 Task: Look for space in Hāveri, India from 21st June, 2023 to 29th June, 2023 for 4 adults in price range Rs.7000 to Rs.12000. Place can be entire place with 2 bedrooms having 2 beds and 2 bathrooms. Property type can be house, flat, guest house. Booking option can be shelf check-in. Required host language is English.
Action: Mouse moved to (489, 123)
Screenshot: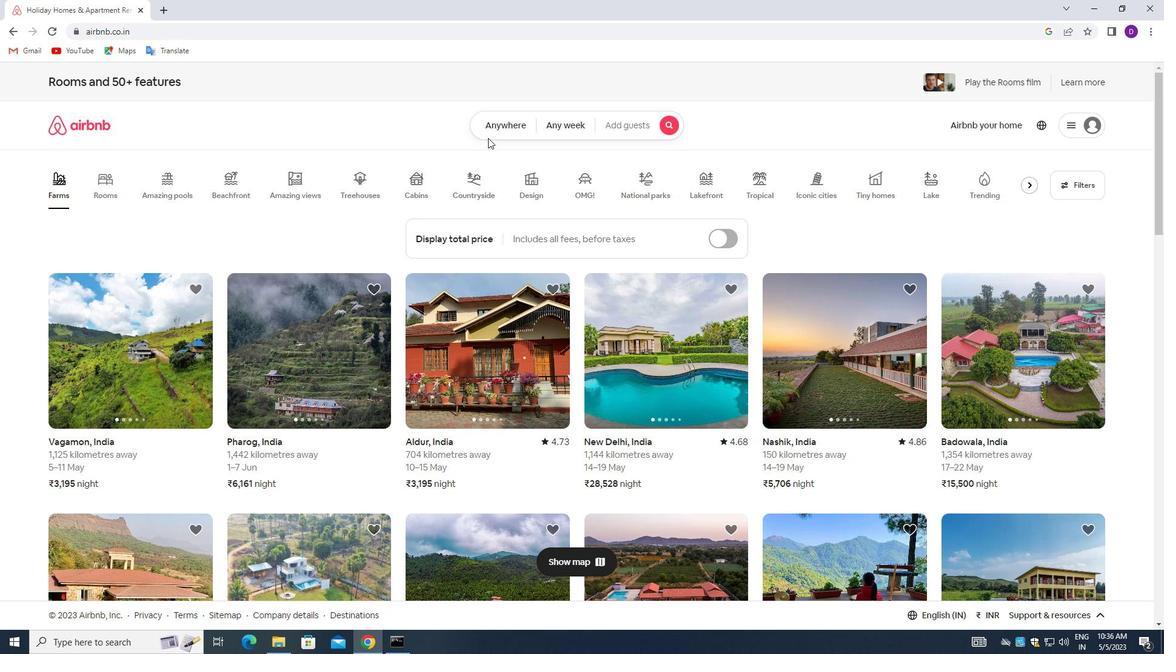 
Action: Mouse pressed left at (489, 123)
Screenshot: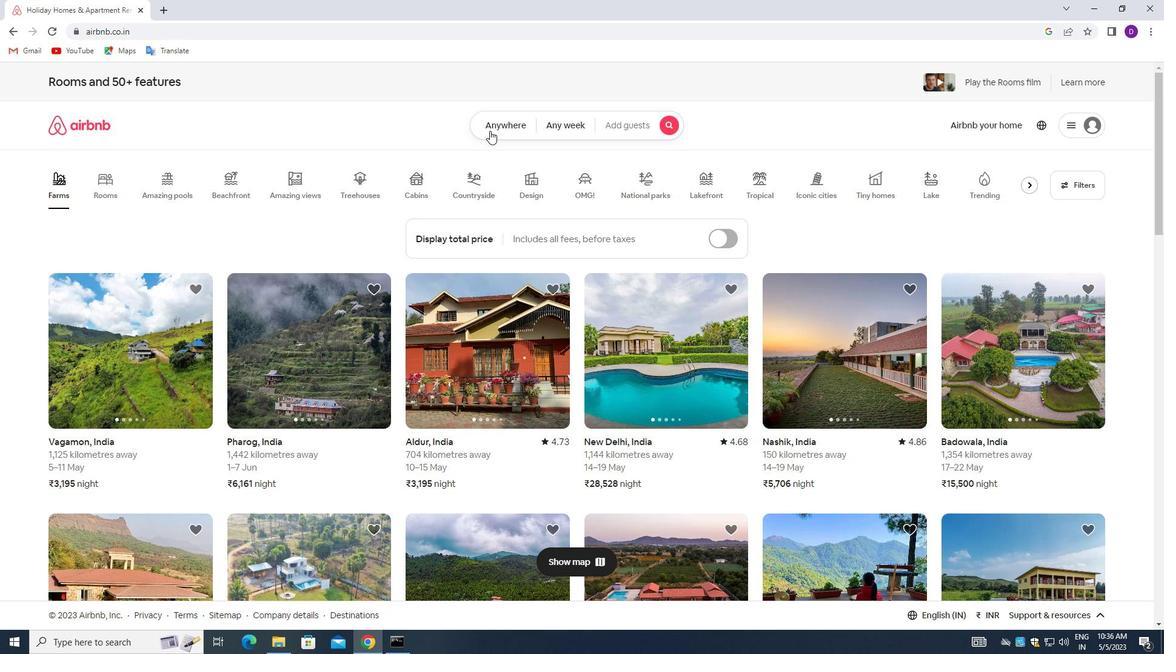 
Action: Mouse moved to (457, 168)
Screenshot: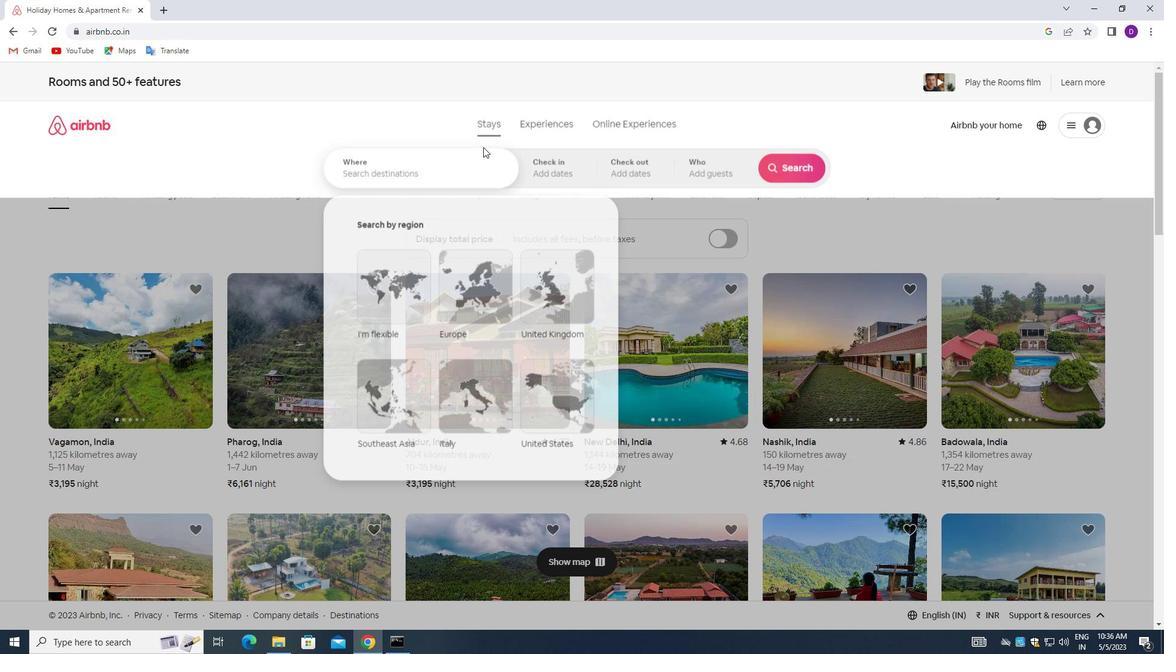 
Action: Mouse pressed left at (457, 168)
Screenshot: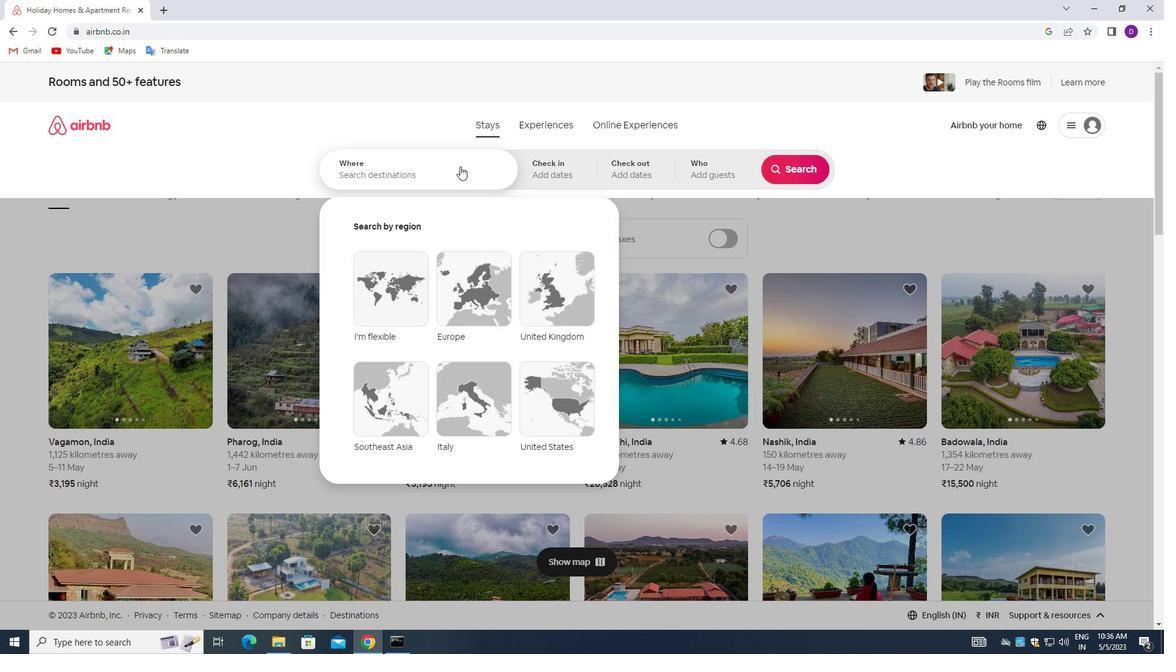 
Action: Mouse moved to (226, 152)
Screenshot: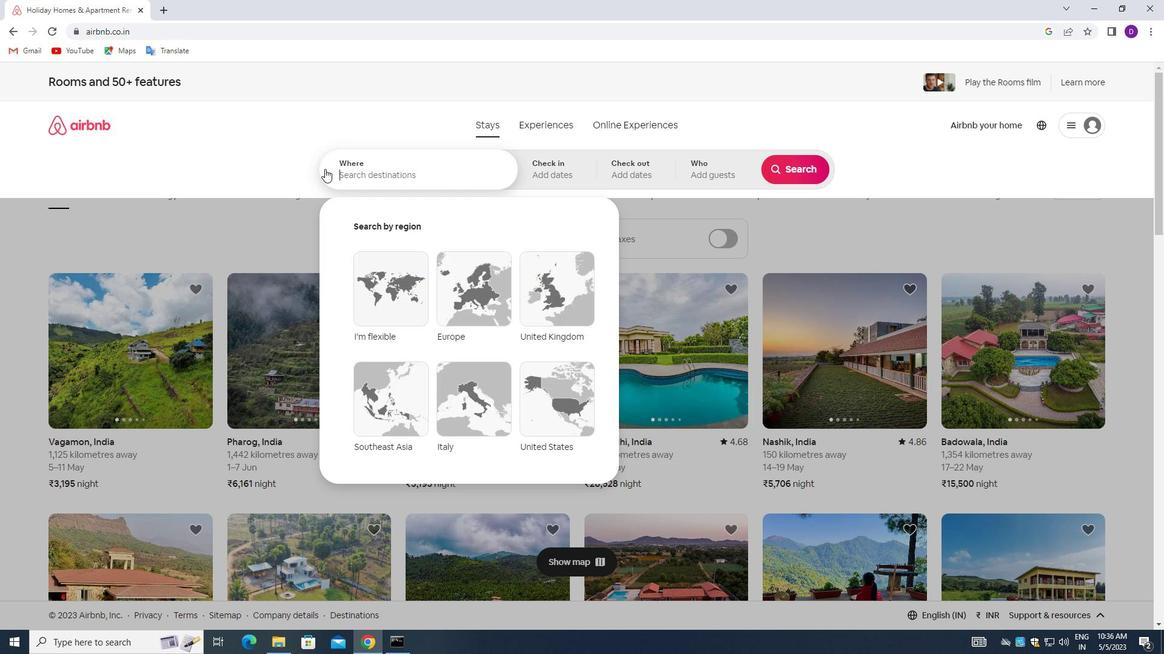 
Action: Key pressed <Key.shift>HAVERI,<Key.space><Key.shift>INDIA<Key.enter>
Screenshot: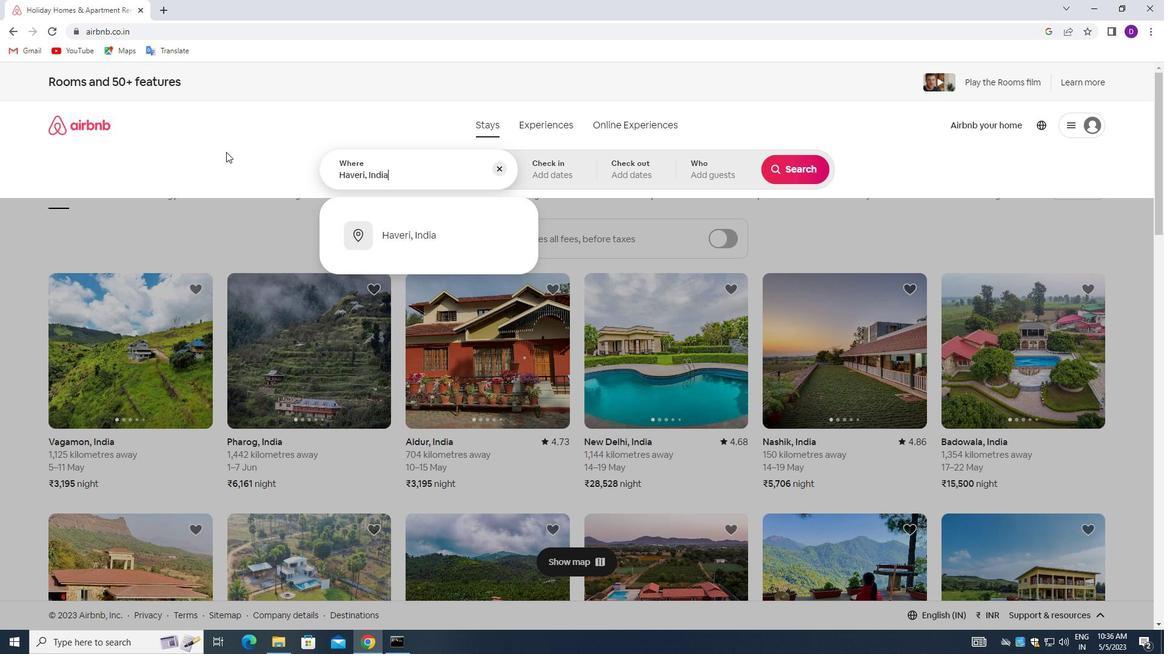 
Action: Mouse moved to (693, 406)
Screenshot: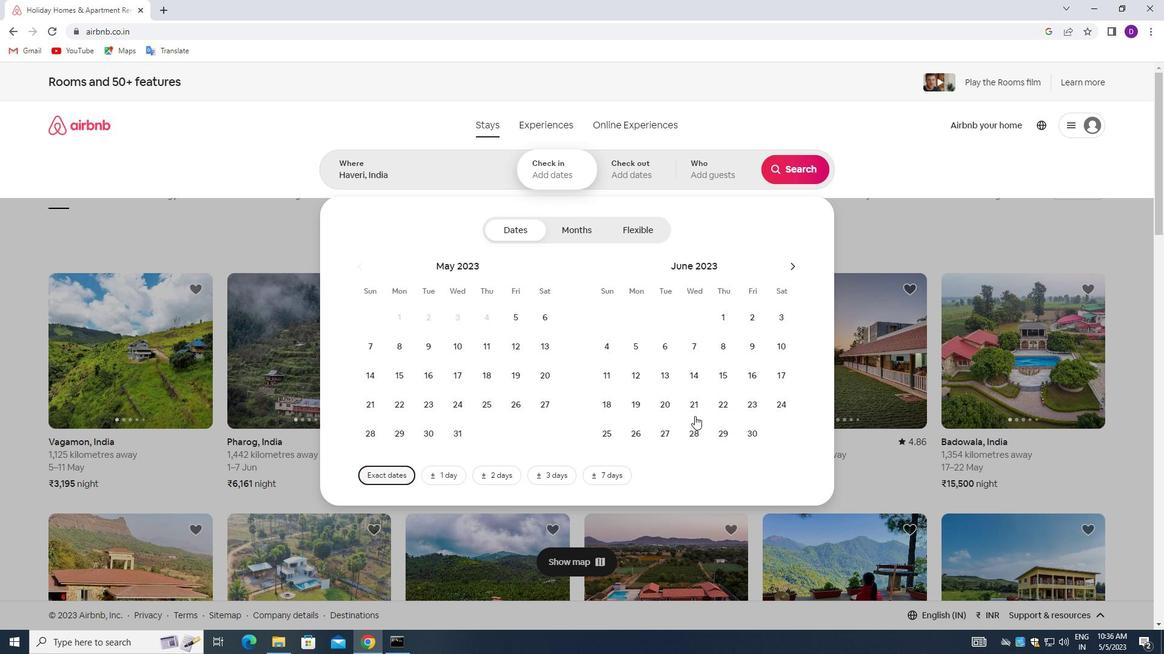 
Action: Mouse pressed left at (693, 406)
Screenshot: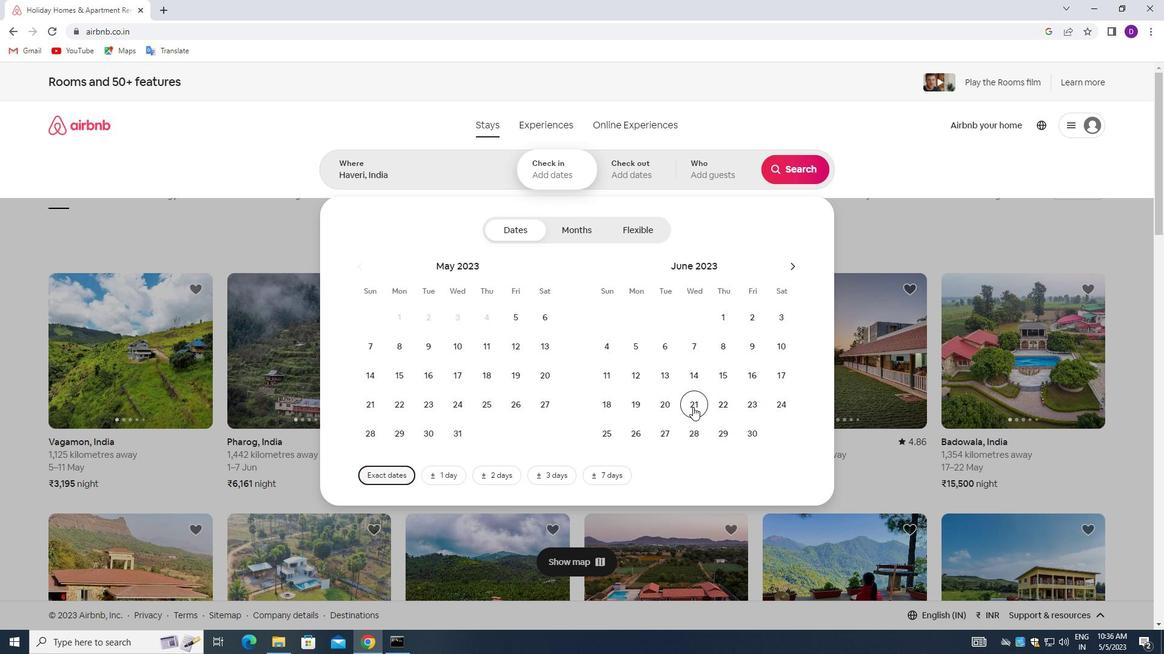 
Action: Mouse moved to (716, 429)
Screenshot: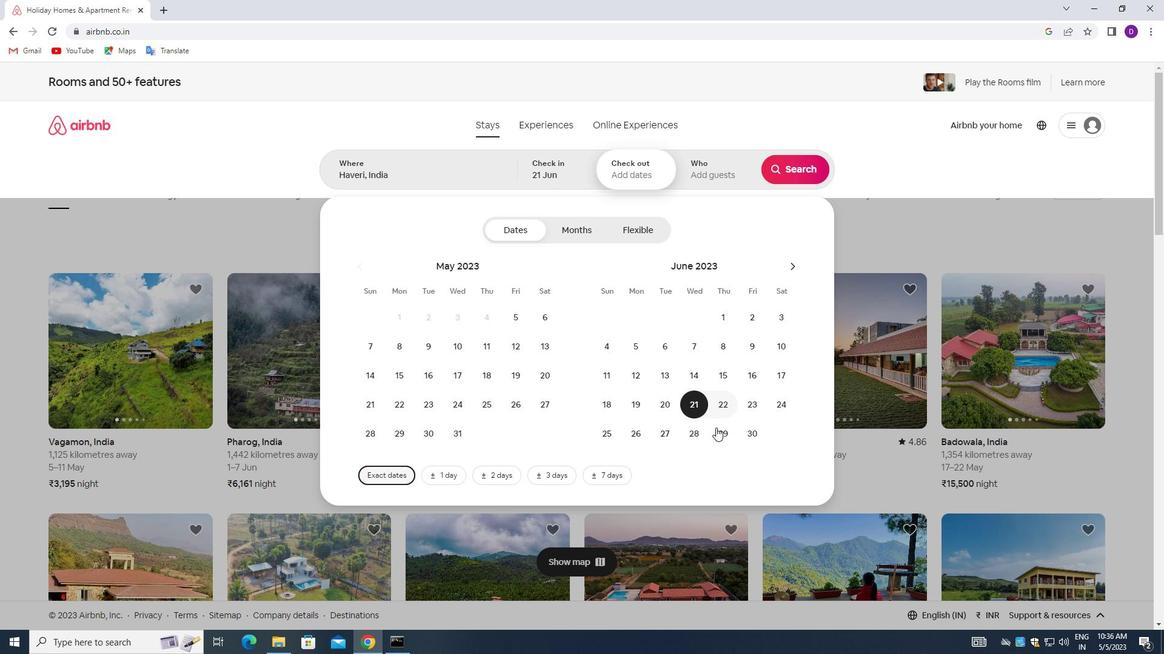 
Action: Mouse pressed left at (716, 429)
Screenshot: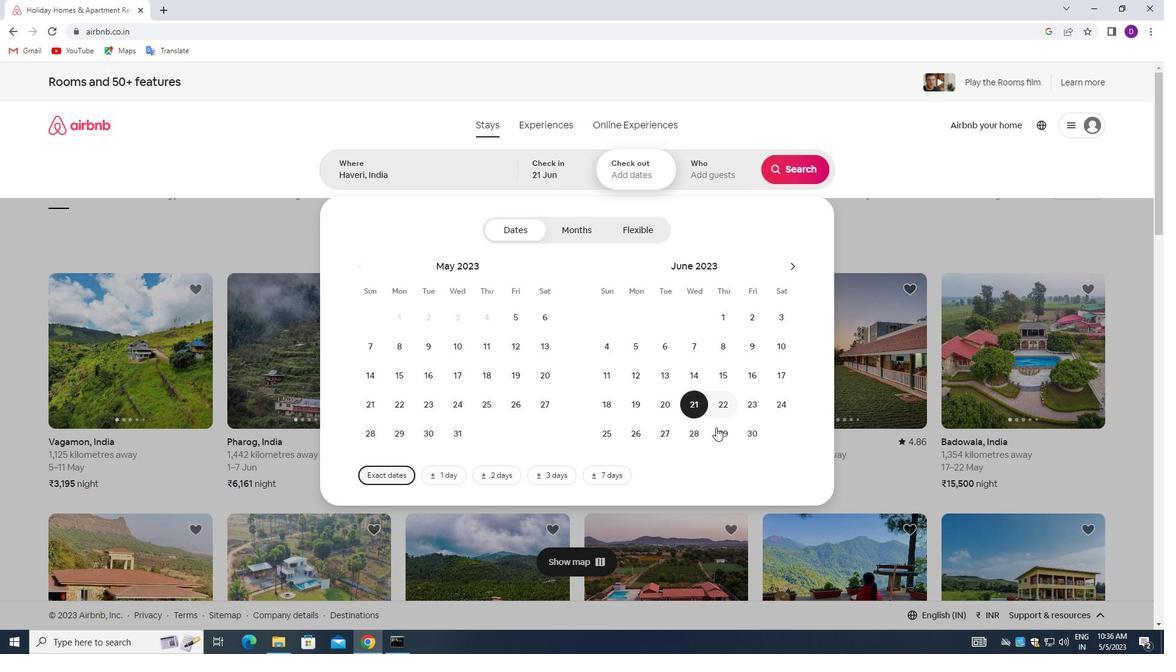 
Action: Mouse moved to (693, 170)
Screenshot: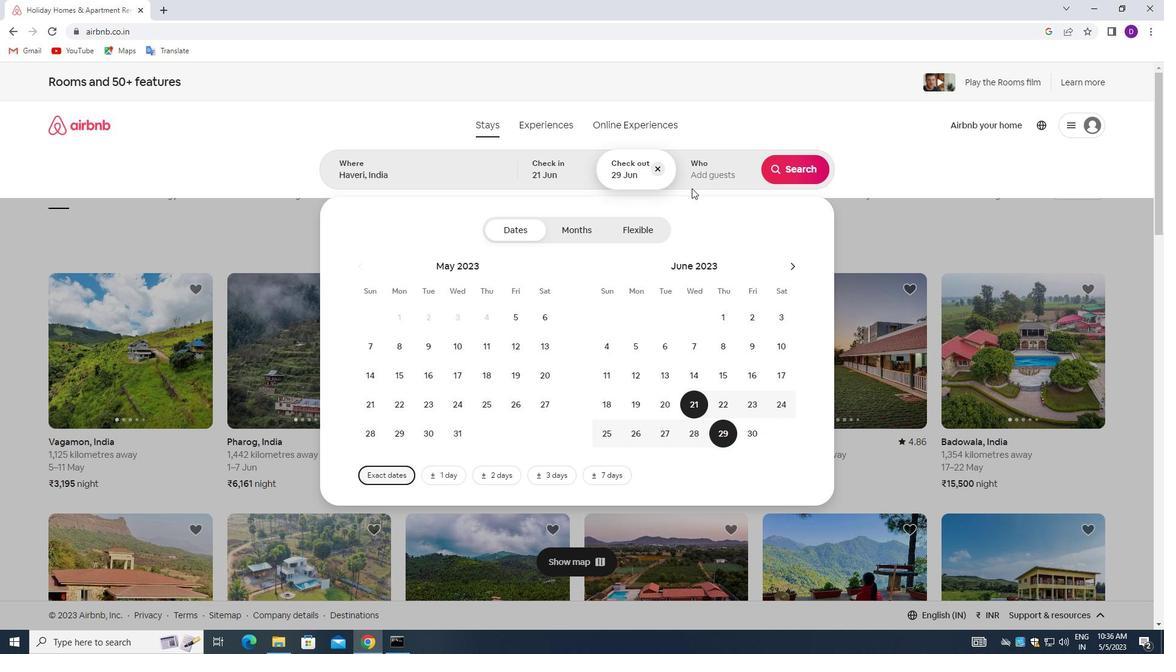 
Action: Mouse pressed left at (693, 170)
Screenshot: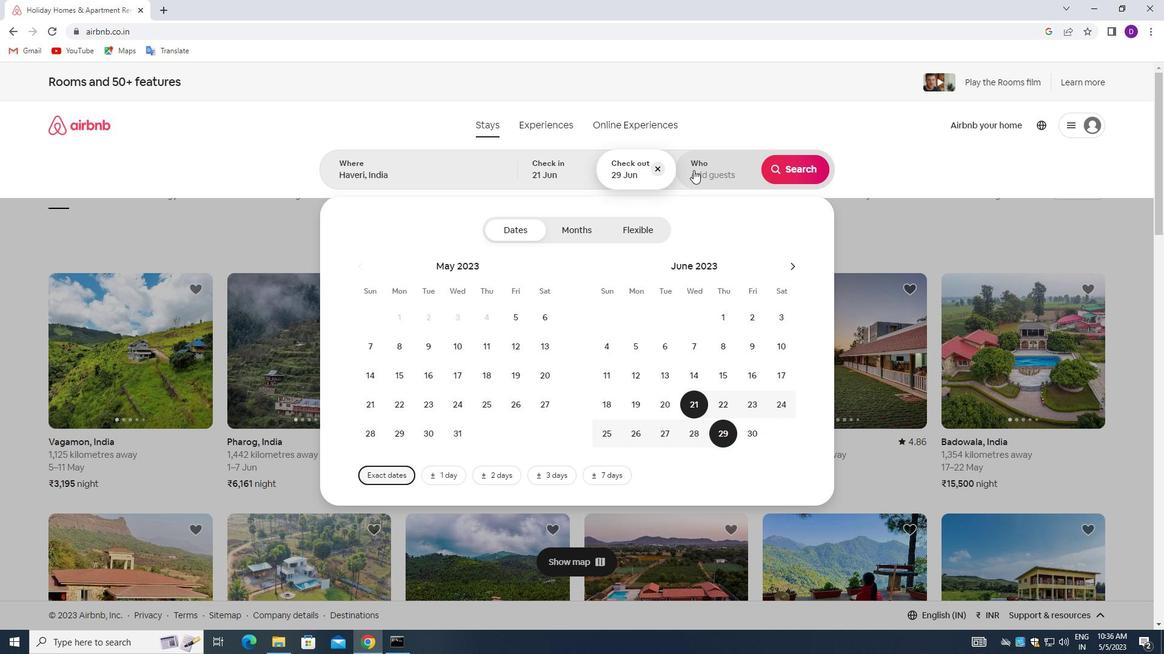 
Action: Mouse moved to (802, 231)
Screenshot: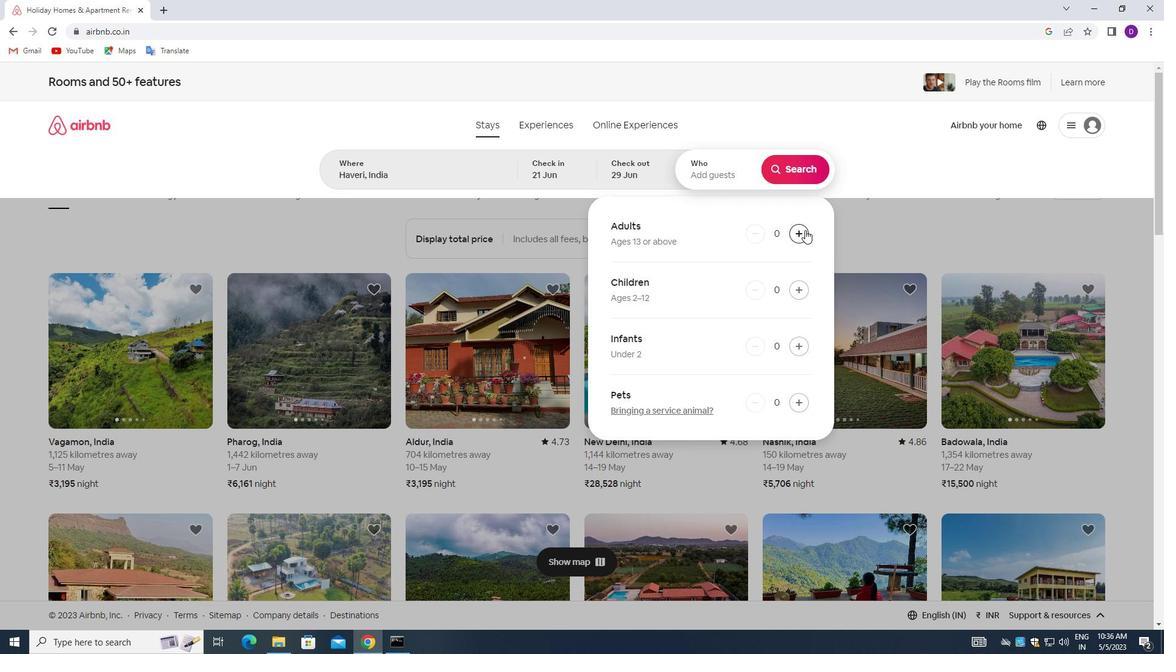 
Action: Mouse pressed left at (802, 231)
Screenshot: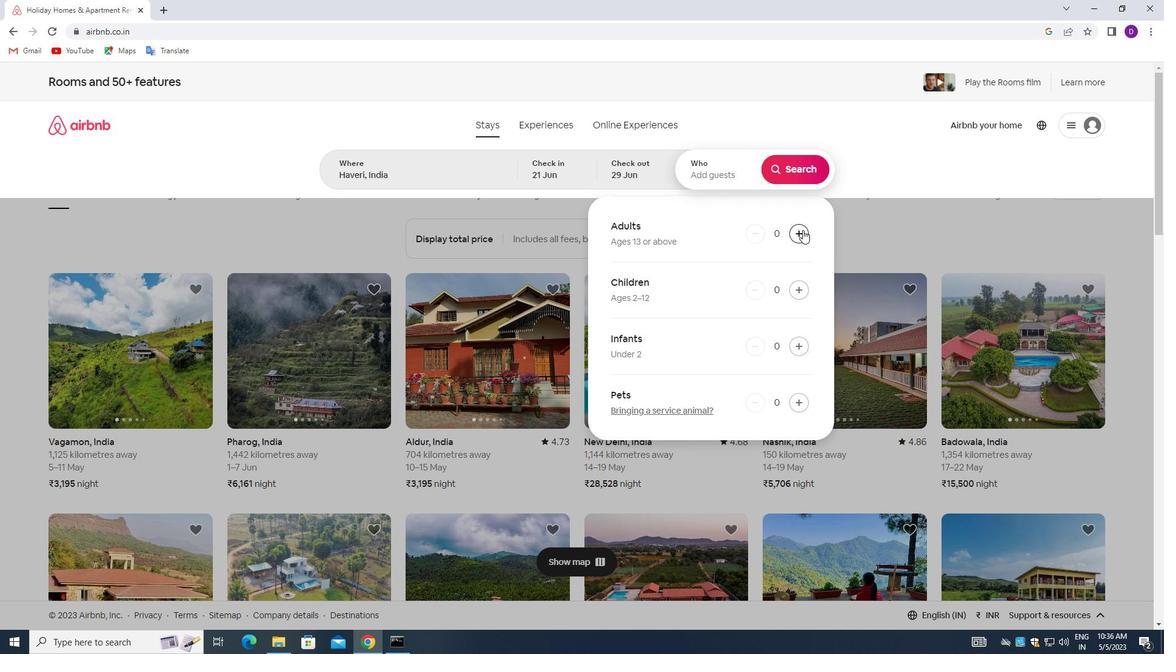 
Action: Mouse pressed left at (802, 231)
Screenshot: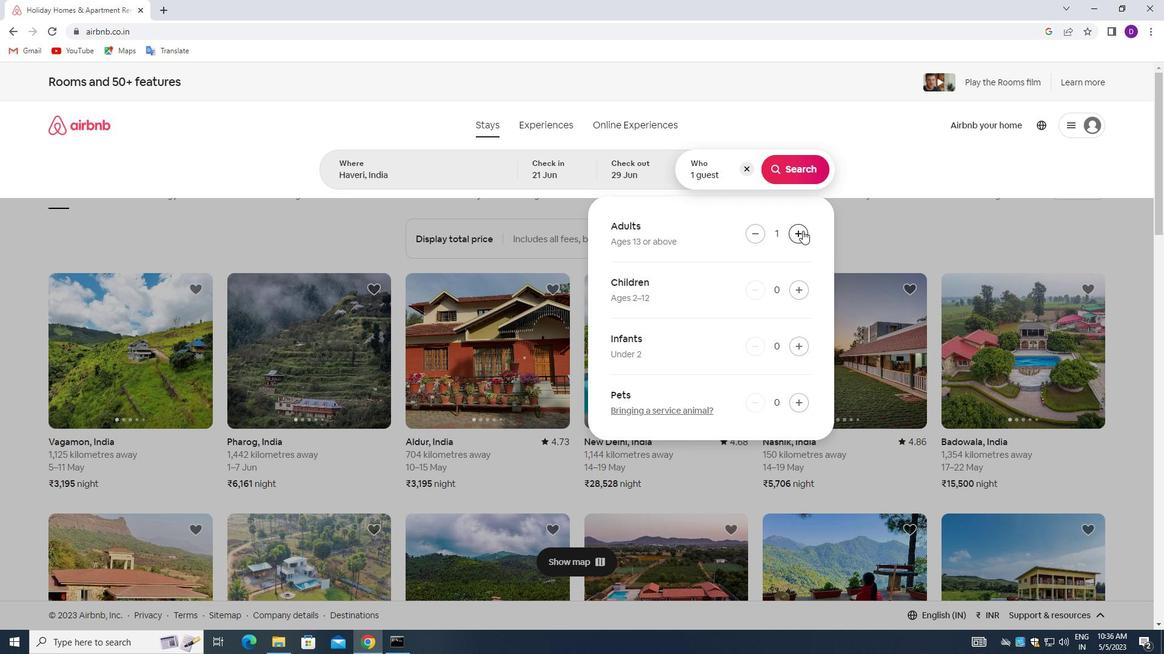 
Action: Mouse pressed left at (802, 231)
Screenshot: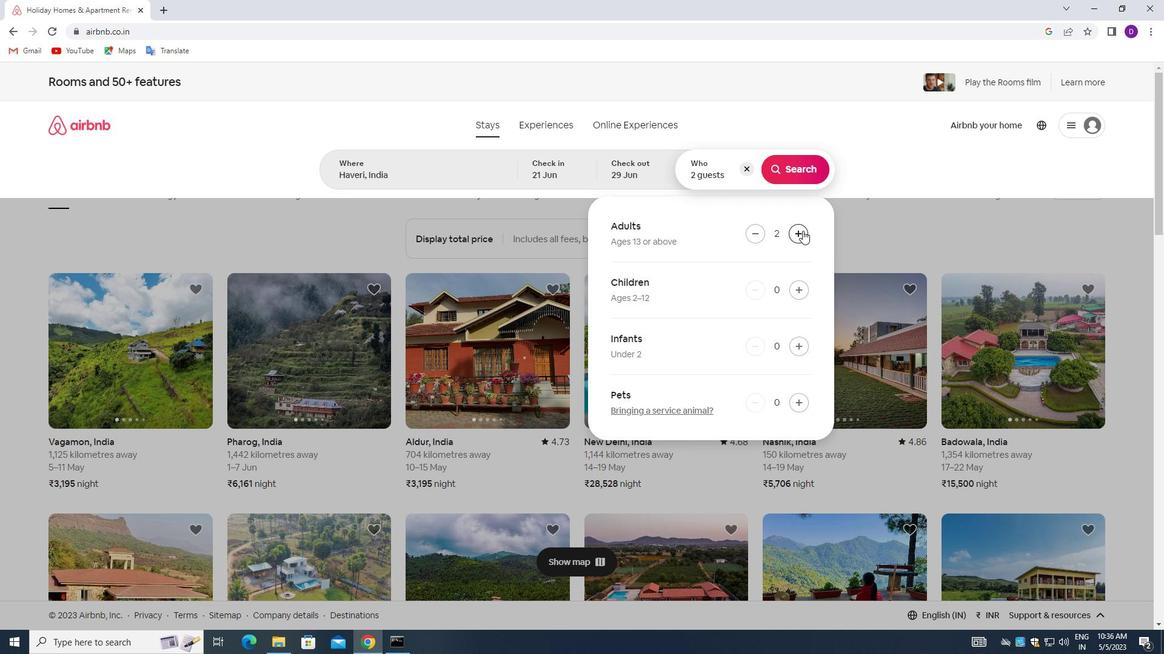 
Action: Mouse pressed left at (802, 231)
Screenshot: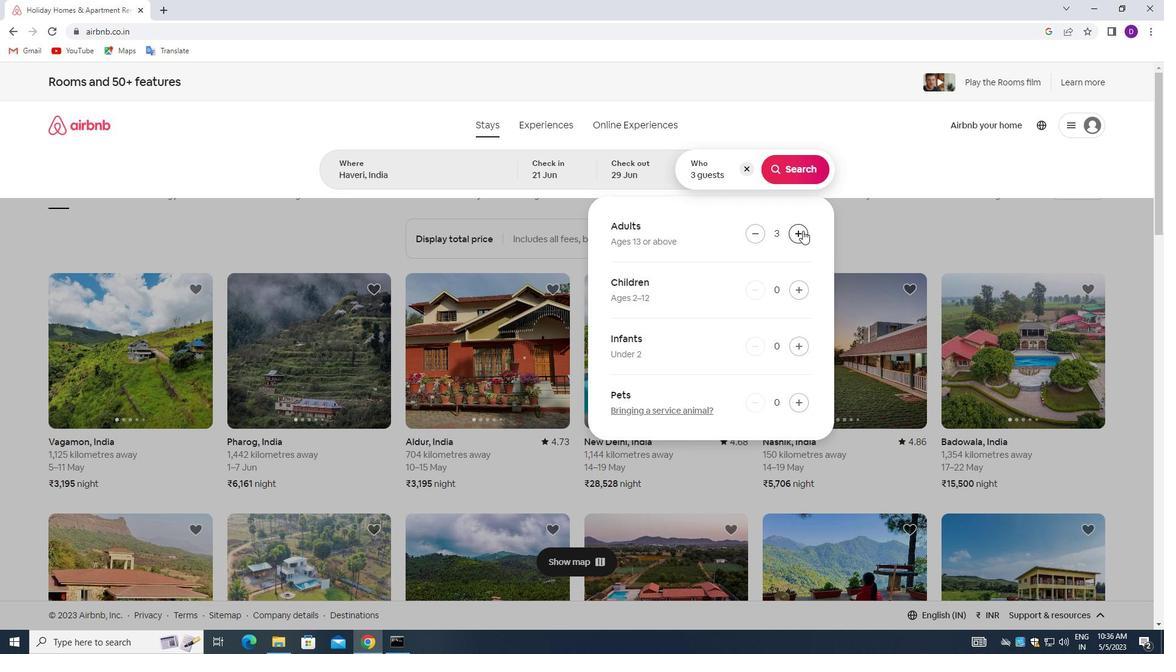 
Action: Mouse moved to (791, 170)
Screenshot: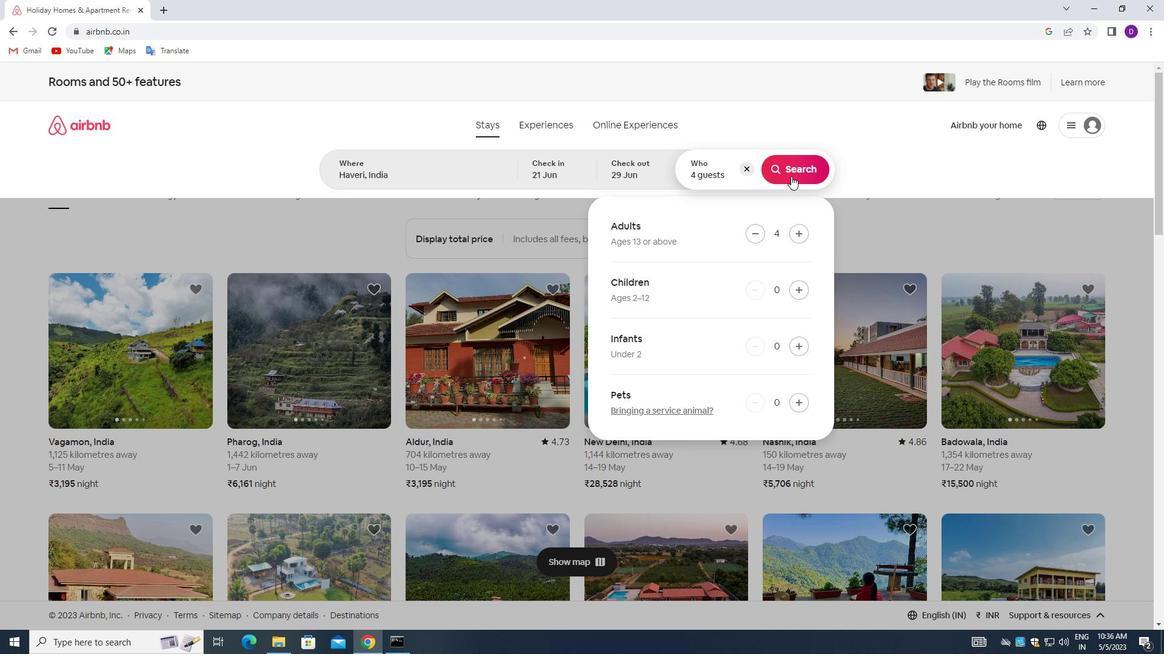 
Action: Mouse pressed left at (791, 170)
Screenshot: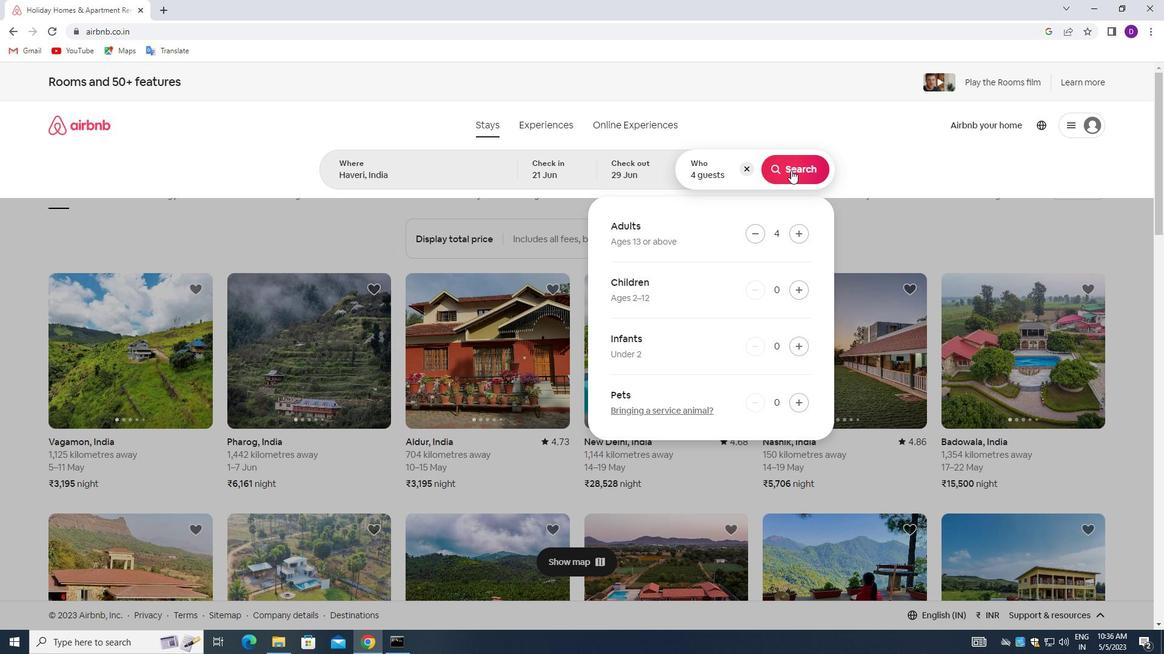
Action: Mouse moved to (1097, 132)
Screenshot: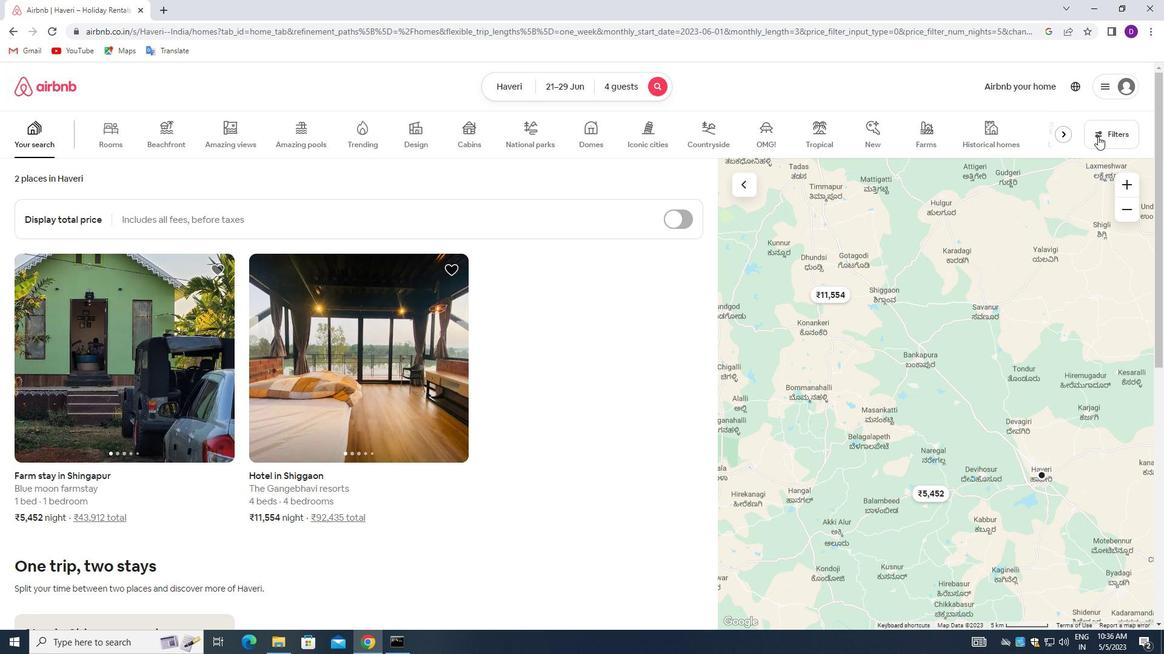 
Action: Mouse pressed left at (1097, 132)
Screenshot: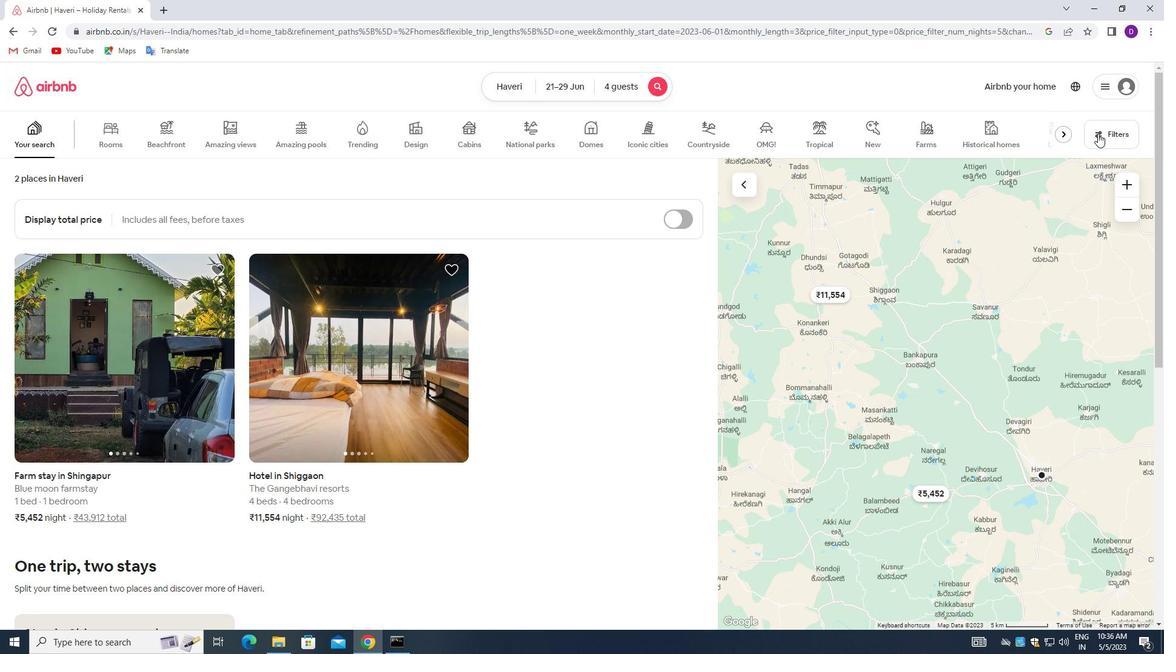 
Action: Mouse moved to (418, 434)
Screenshot: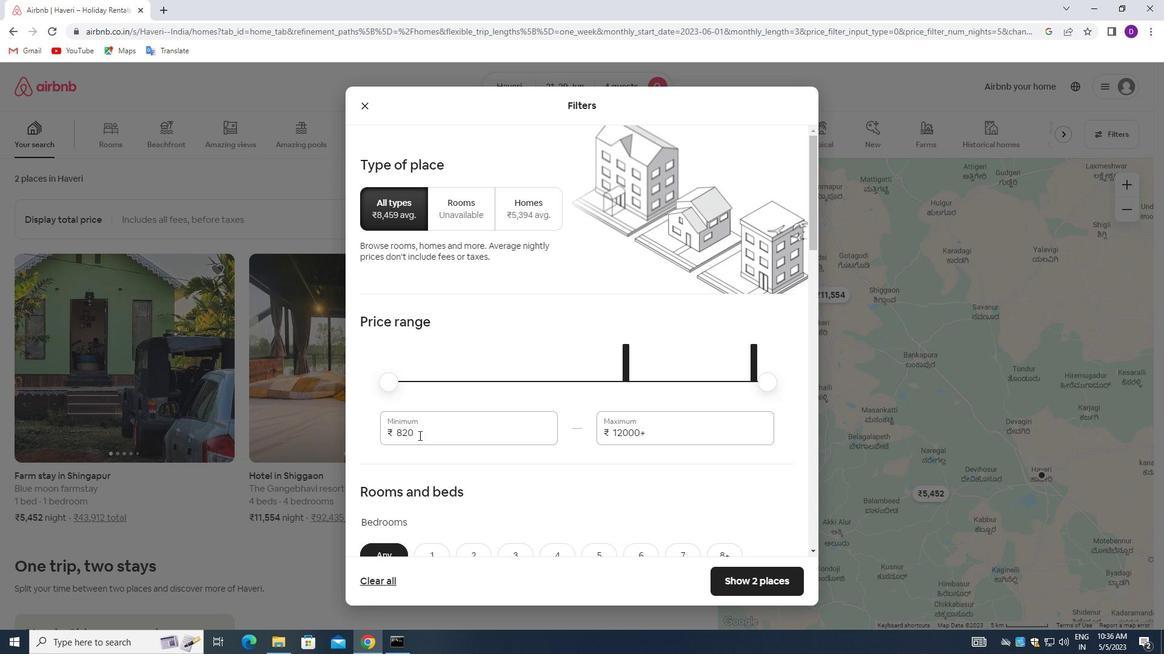 
Action: Mouse pressed left at (418, 434)
Screenshot: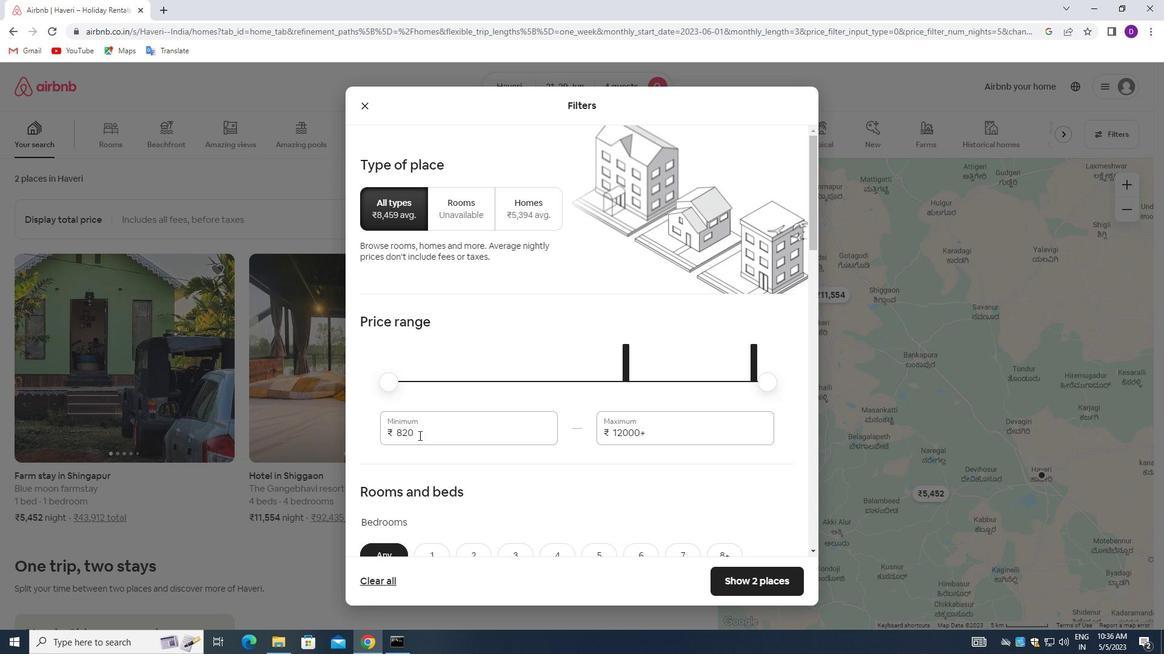 
Action: Mouse pressed left at (418, 434)
Screenshot: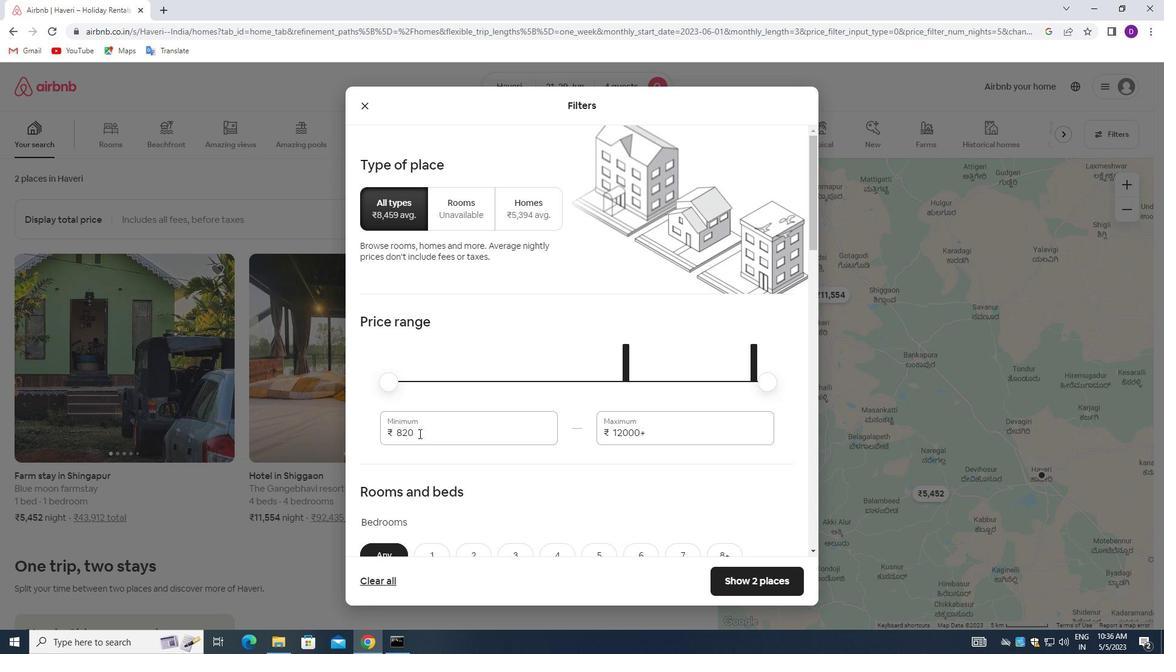 
Action: Key pressed 7000<Key.tab>12000
Screenshot: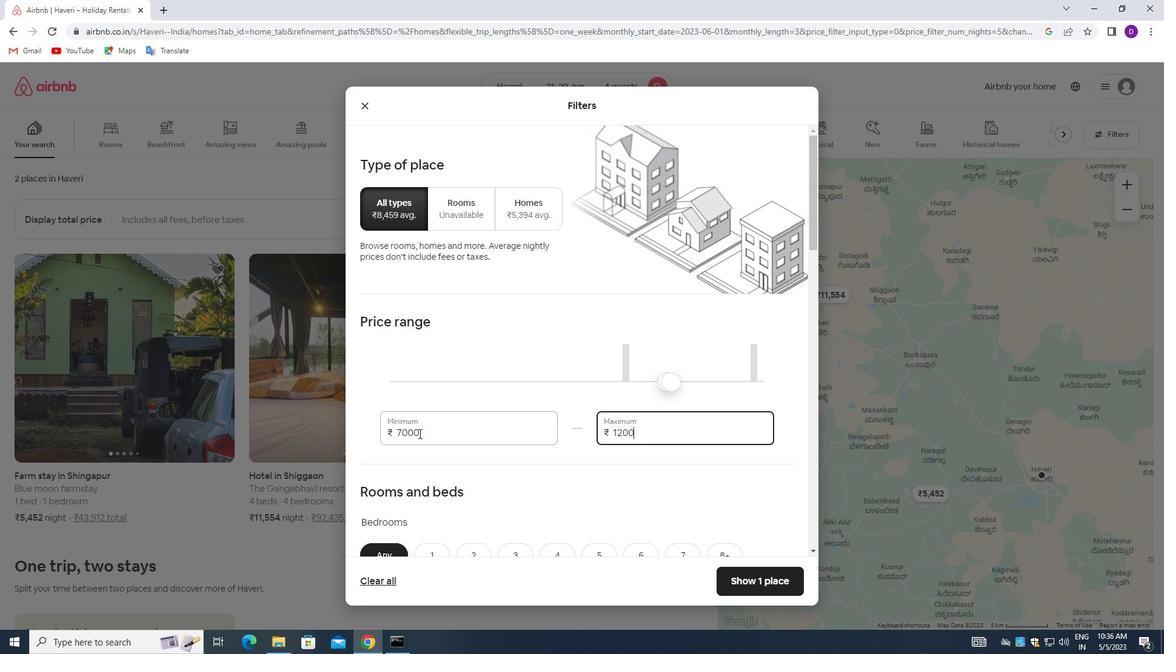 
Action: Mouse moved to (441, 482)
Screenshot: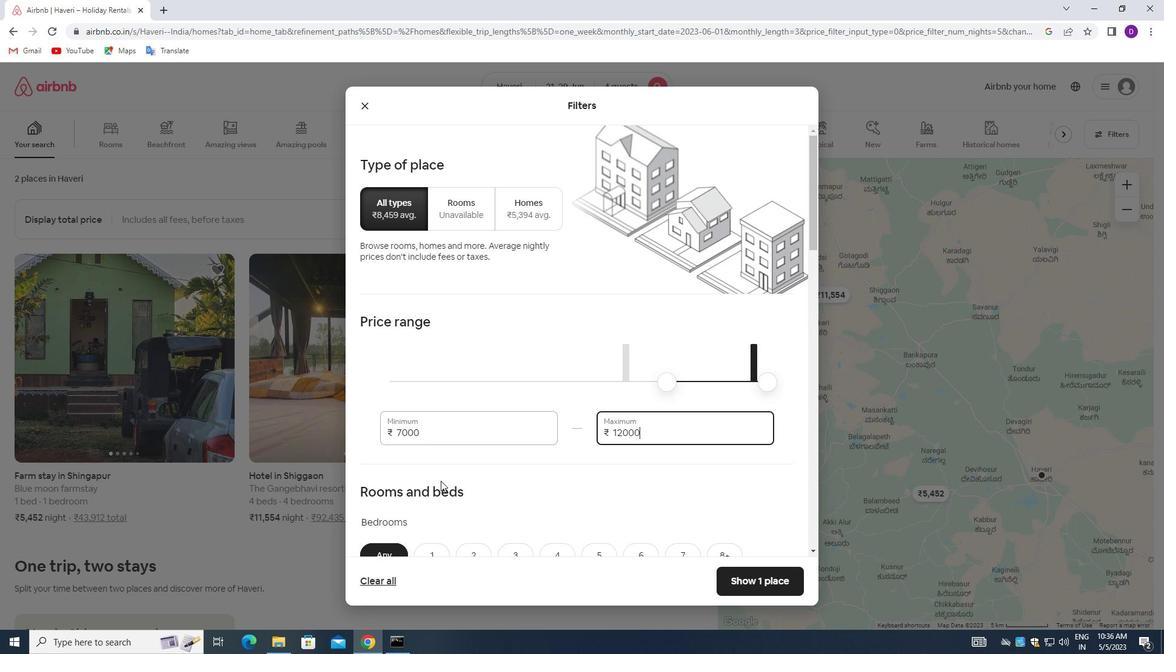 
Action: Mouse scrolled (441, 482) with delta (0, 0)
Screenshot: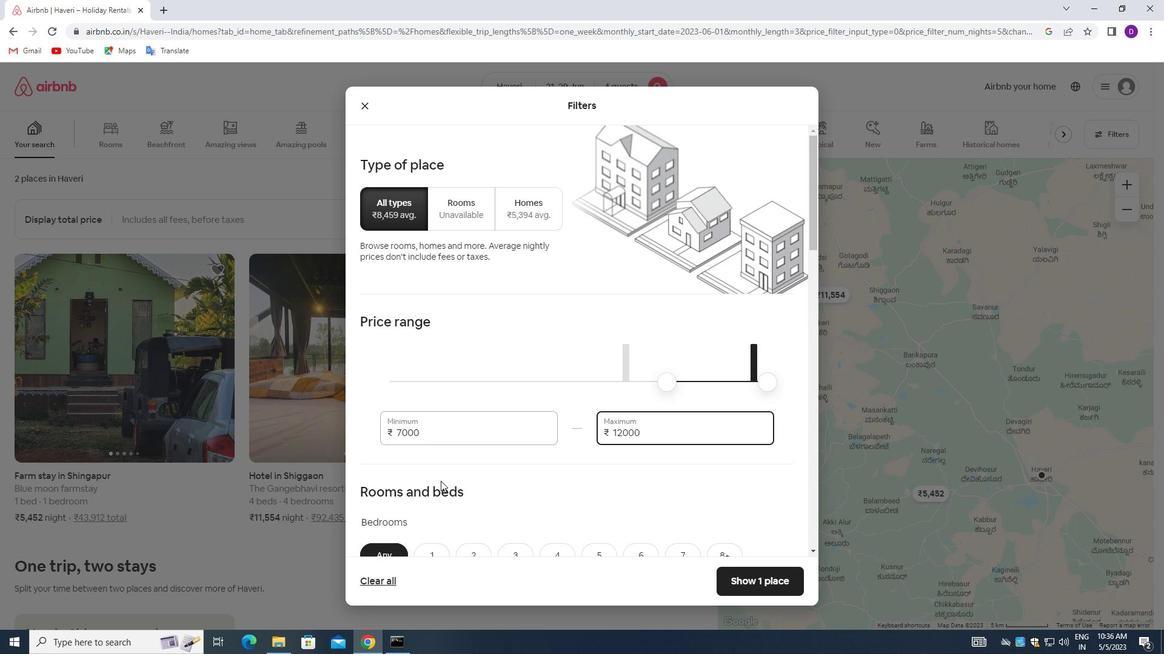 
Action: Mouse moved to (441, 484)
Screenshot: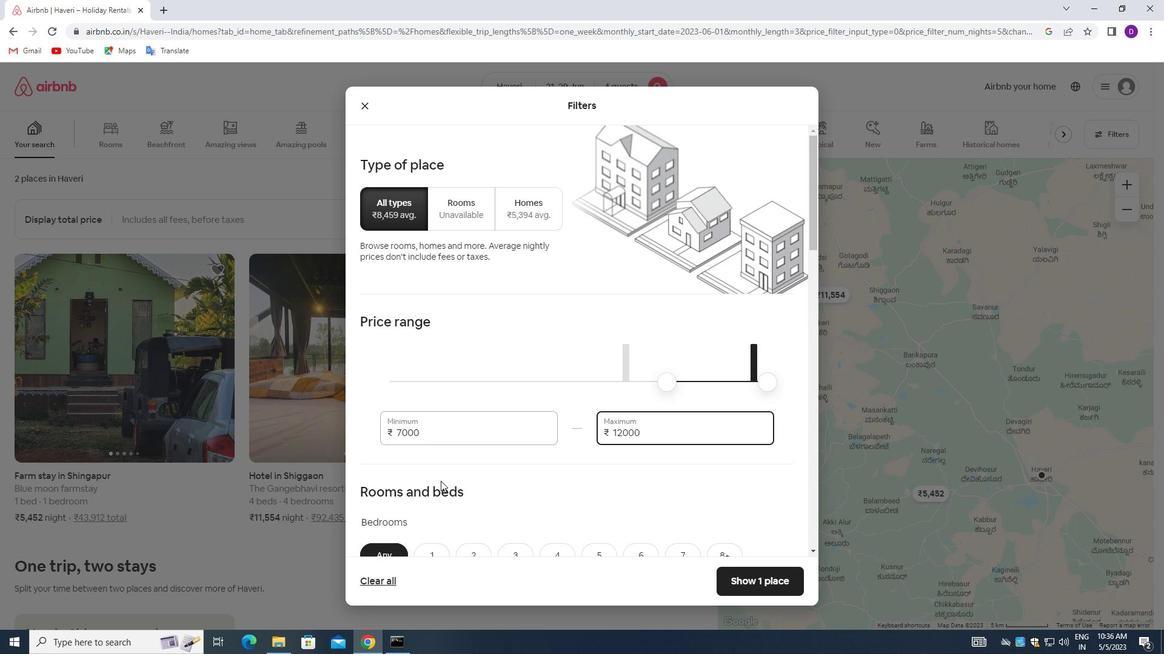 
Action: Mouse scrolled (441, 483) with delta (0, 0)
Screenshot: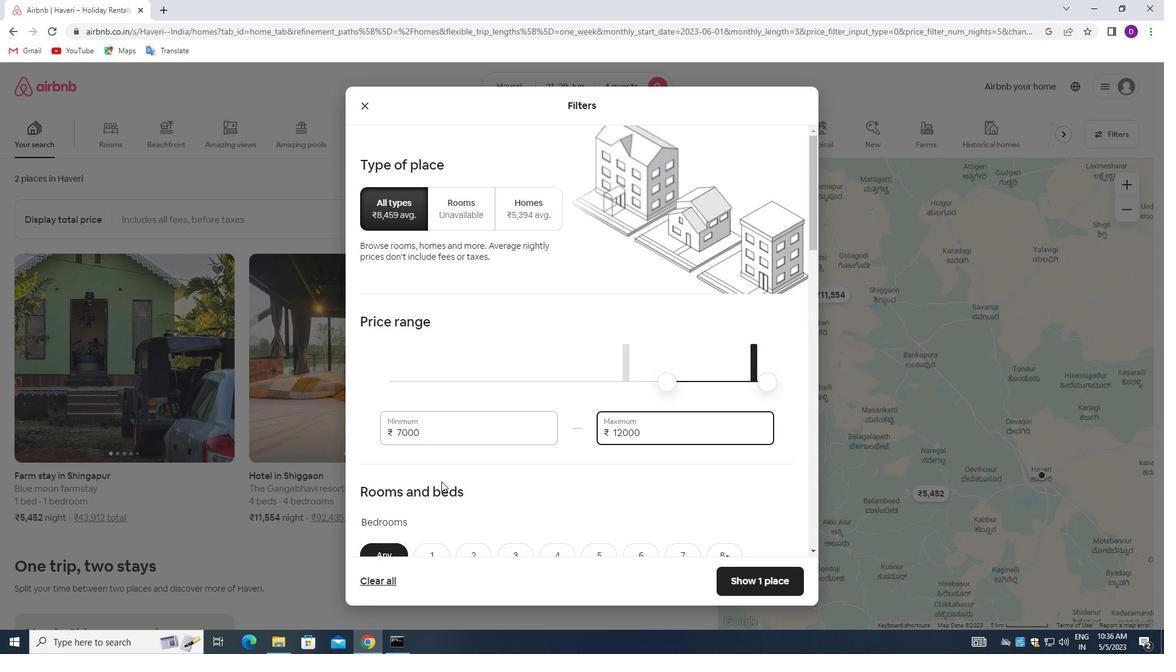 
Action: Mouse moved to (442, 485)
Screenshot: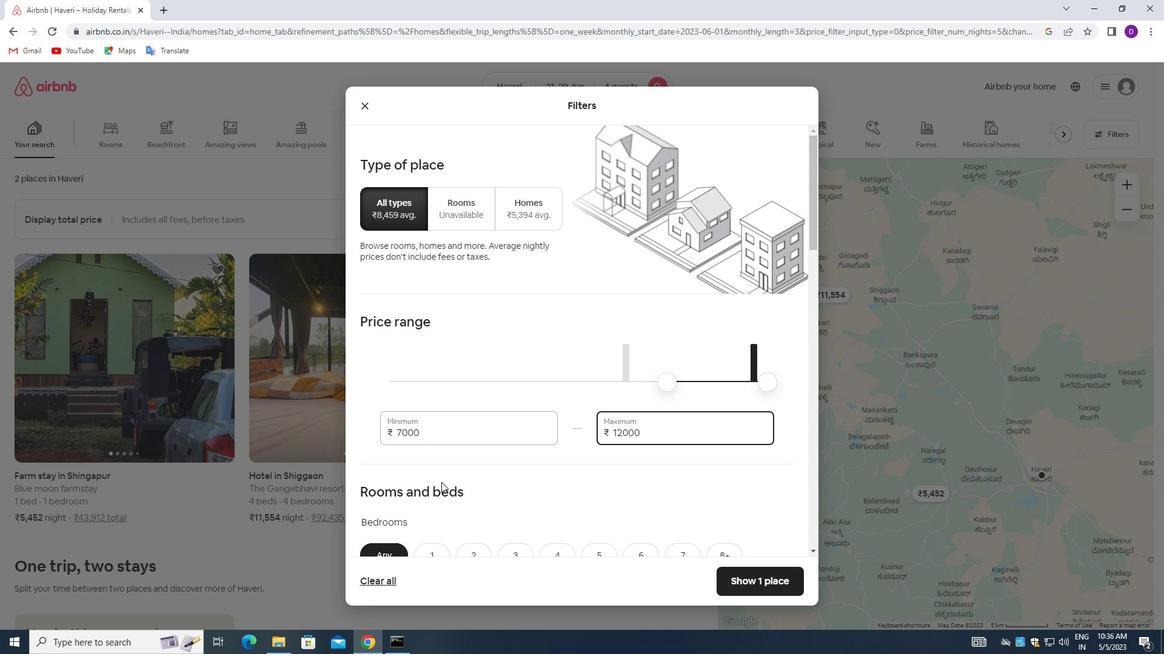
Action: Mouse scrolled (442, 484) with delta (0, 0)
Screenshot: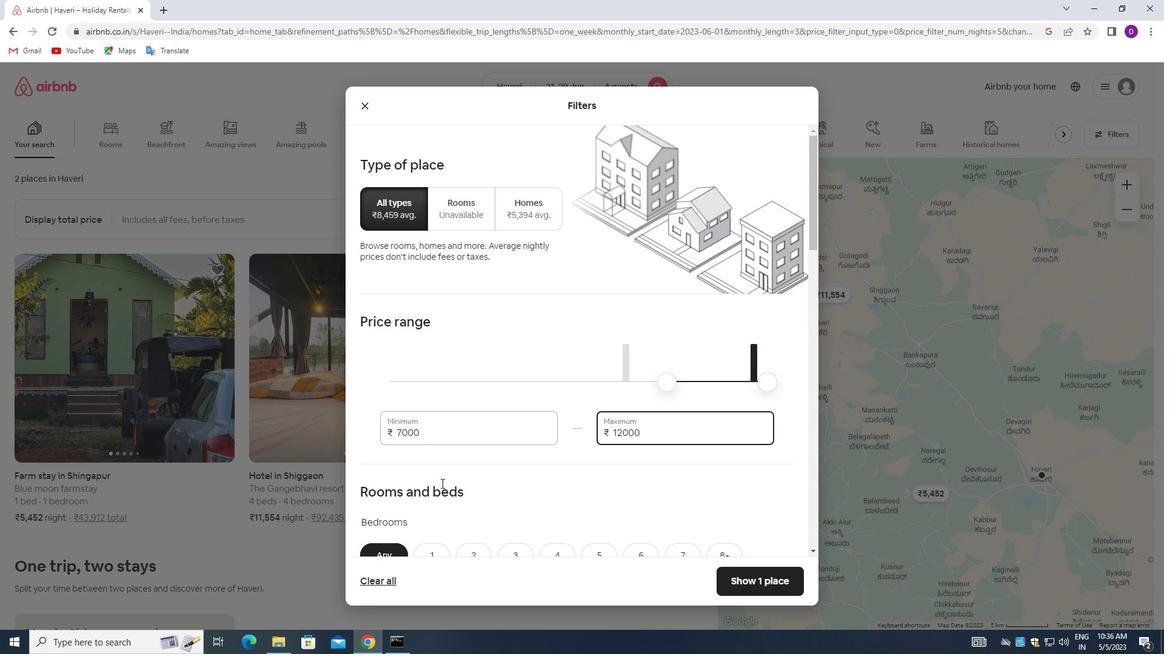 
Action: Mouse moved to (465, 382)
Screenshot: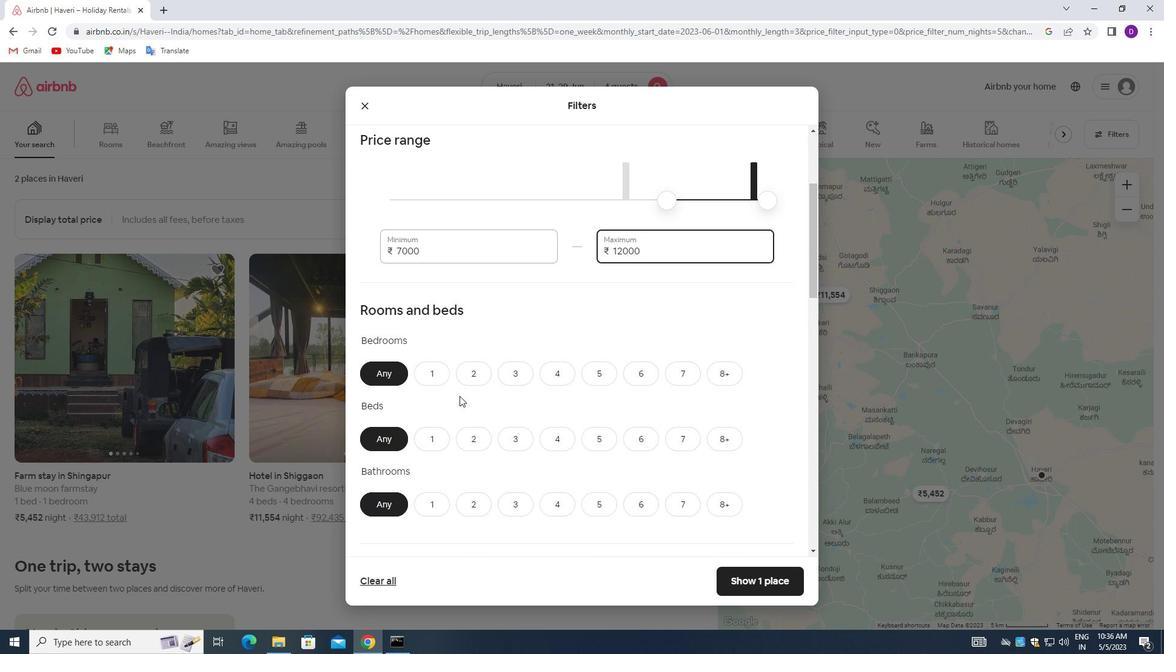 
Action: Mouse pressed left at (465, 382)
Screenshot: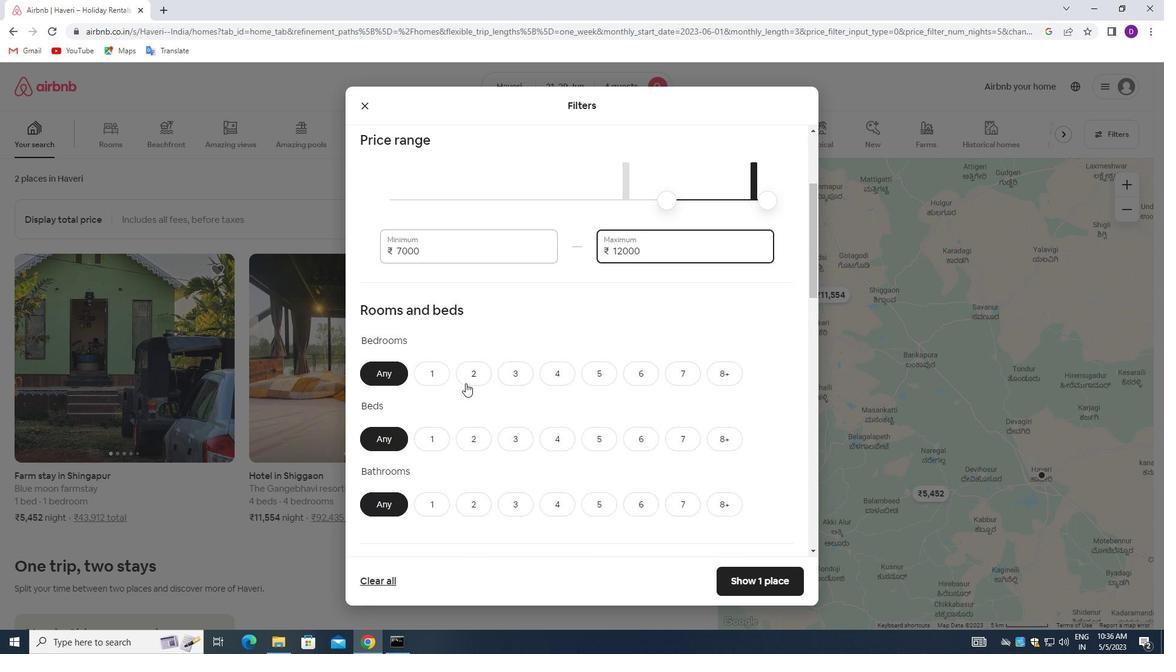 
Action: Mouse moved to (474, 434)
Screenshot: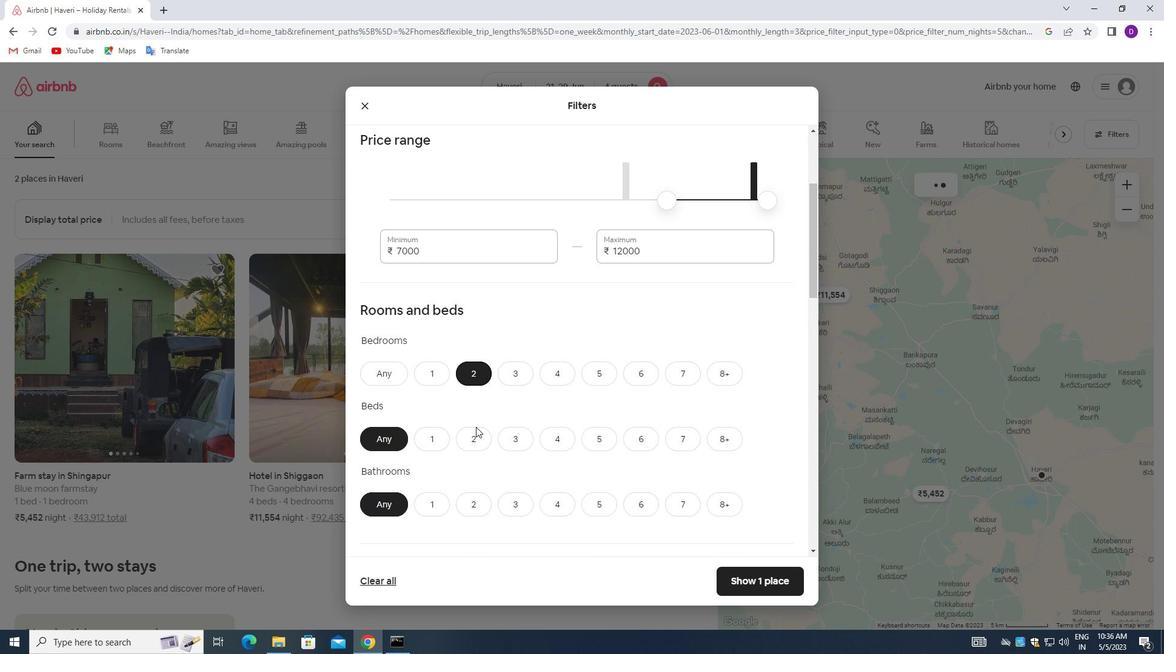 
Action: Mouse pressed left at (474, 434)
Screenshot: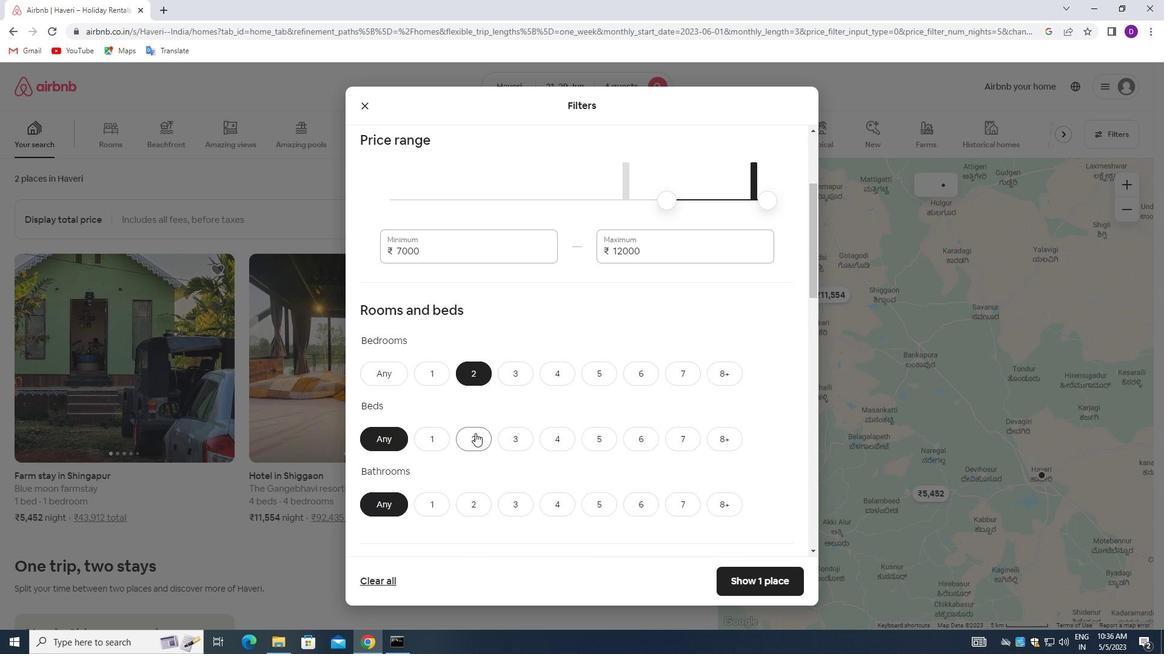 
Action: Mouse moved to (474, 500)
Screenshot: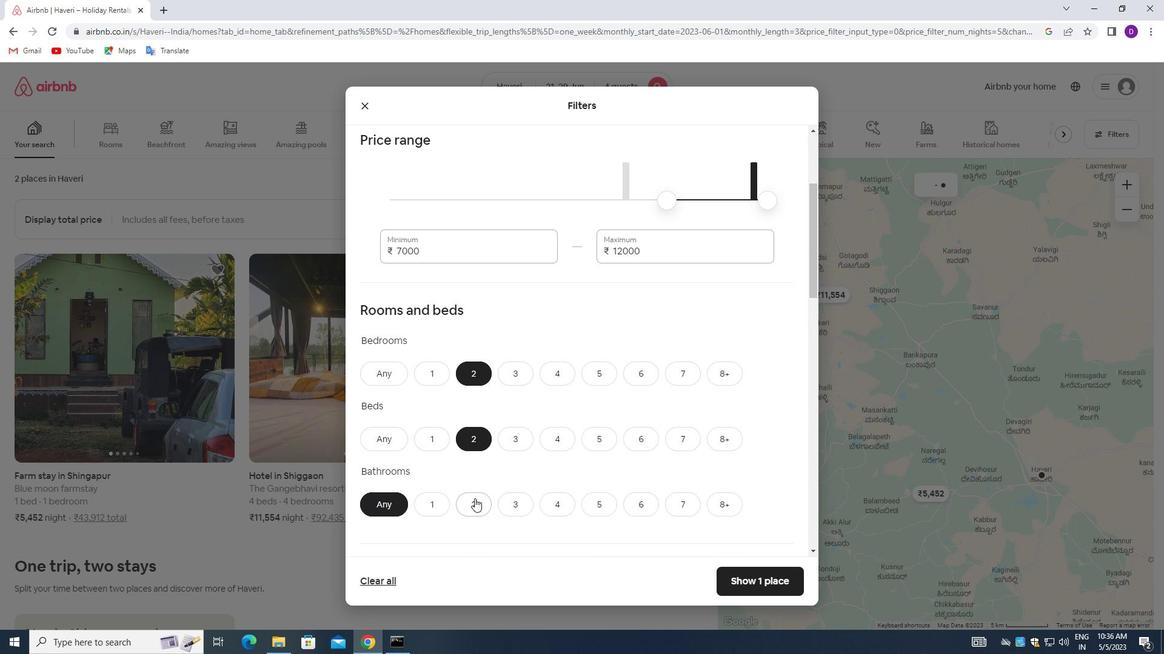 
Action: Mouse pressed left at (474, 500)
Screenshot: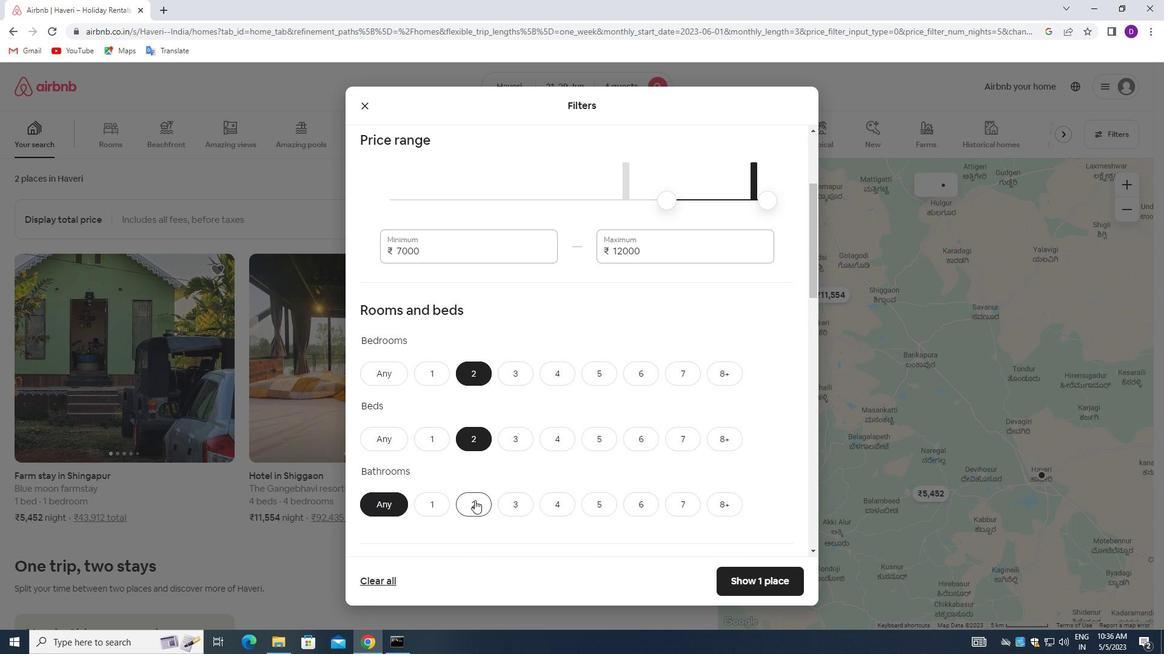 
Action: Mouse moved to (491, 435)
Screenshot: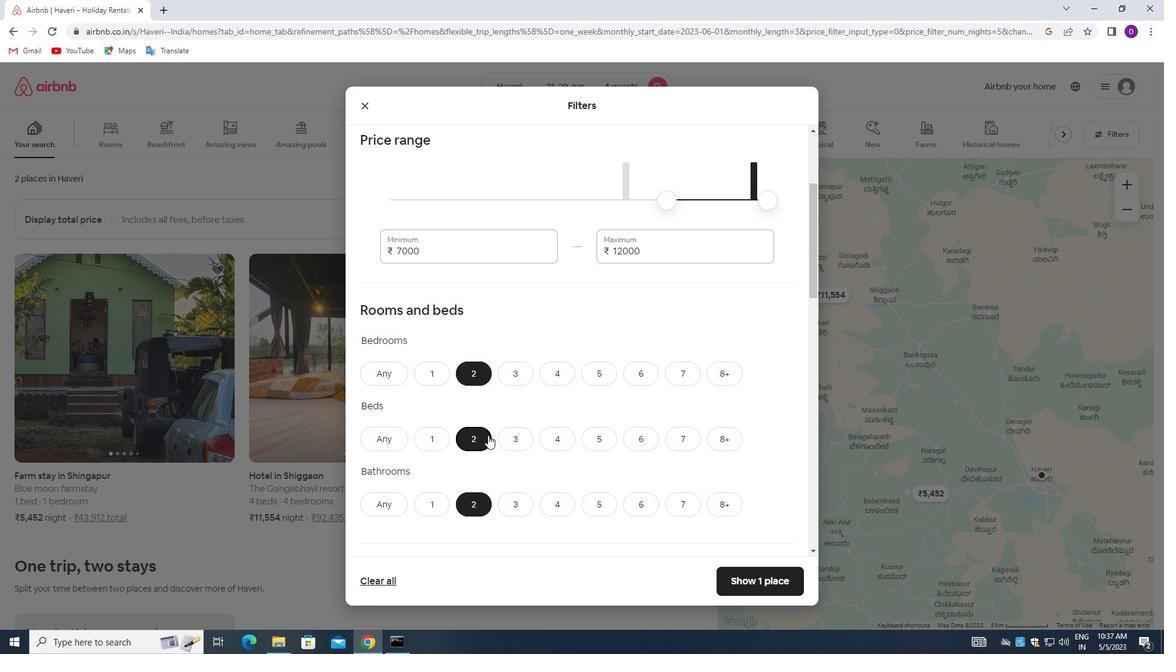 
Action: Mouse scrolled (491, 434) with delta (0, 0)
Screenshot: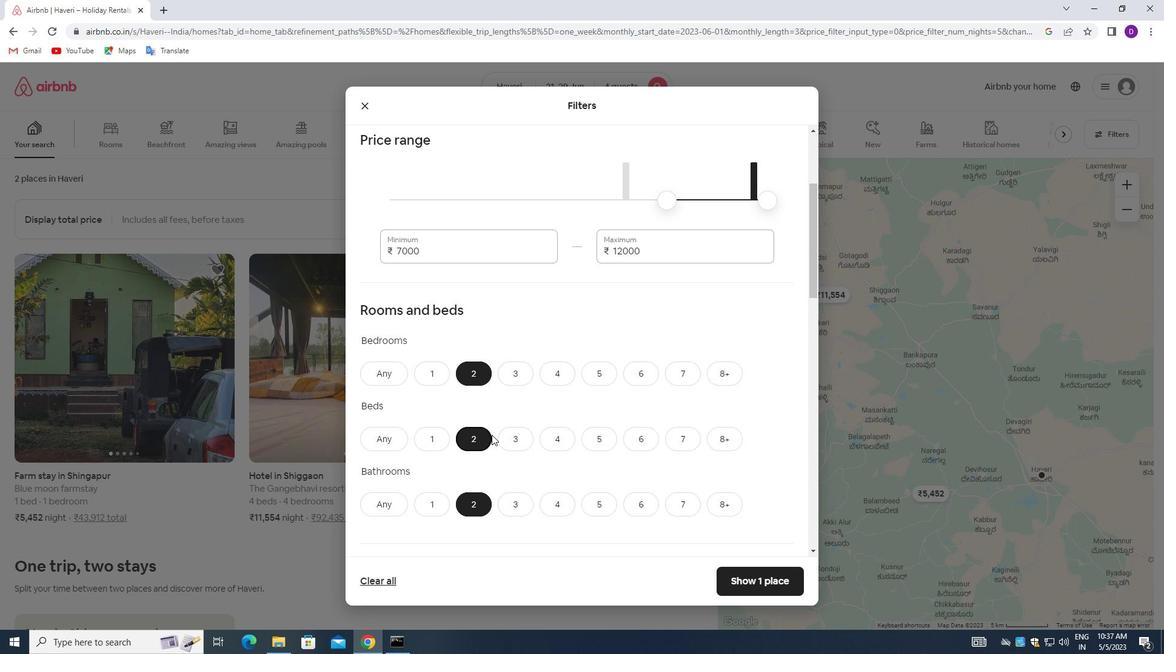 
Action: Mouse scrolled (491, 434) with delta (0, 0)
Screenshot: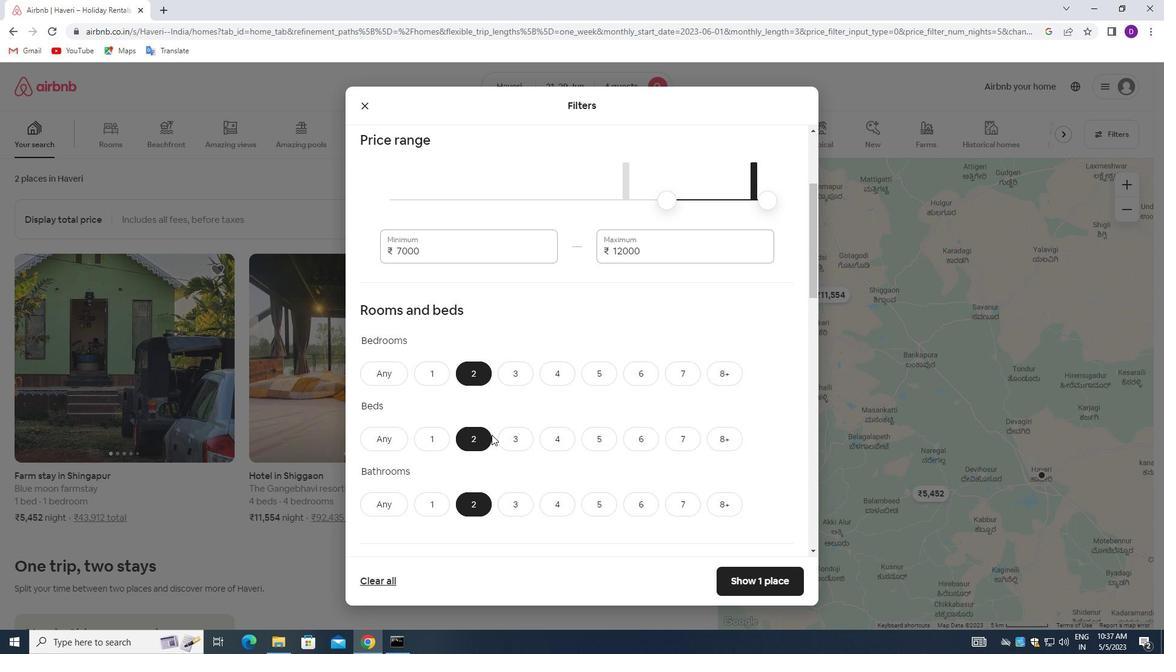 
Action: Mouse scrolled (491, 434) with delta (0, 0)
Screenshot: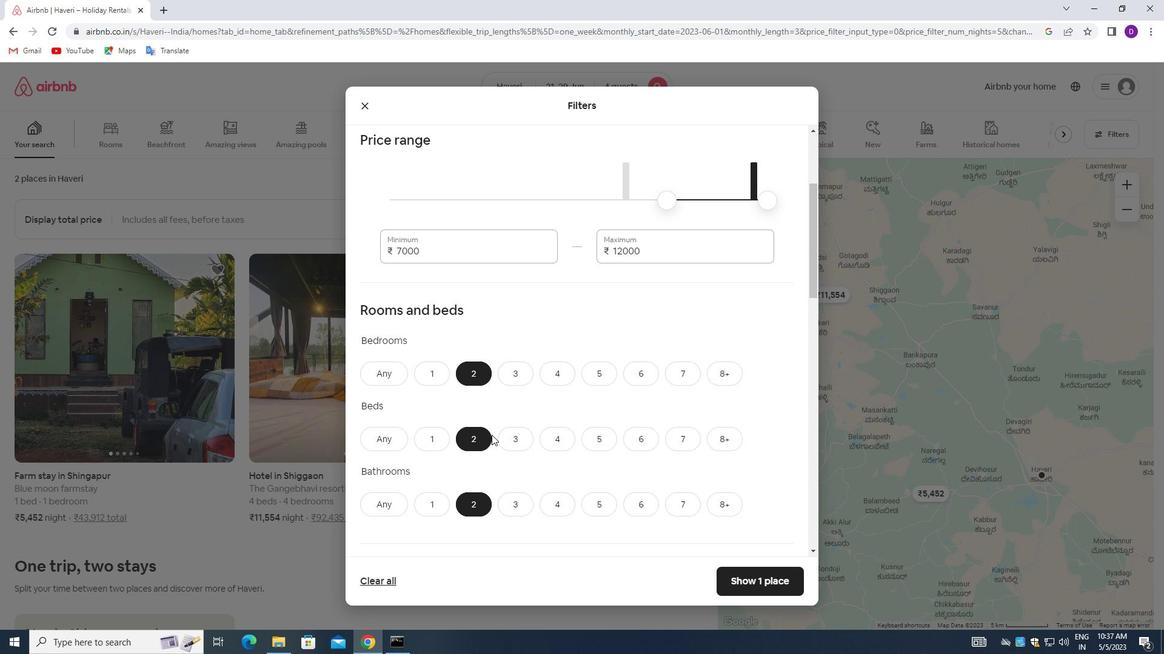 
Action: Mouse scrolled (491, 434) with delta (0, 0)
Screenshot: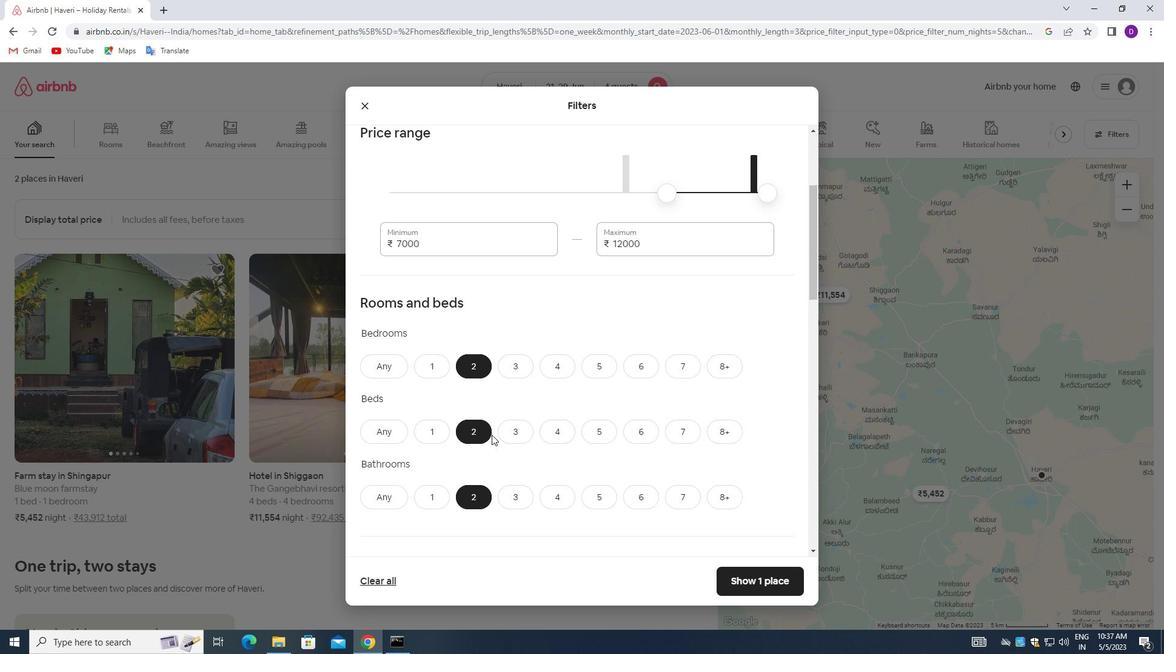 
Action: Mouse moved to (511, 392)
Screenshot: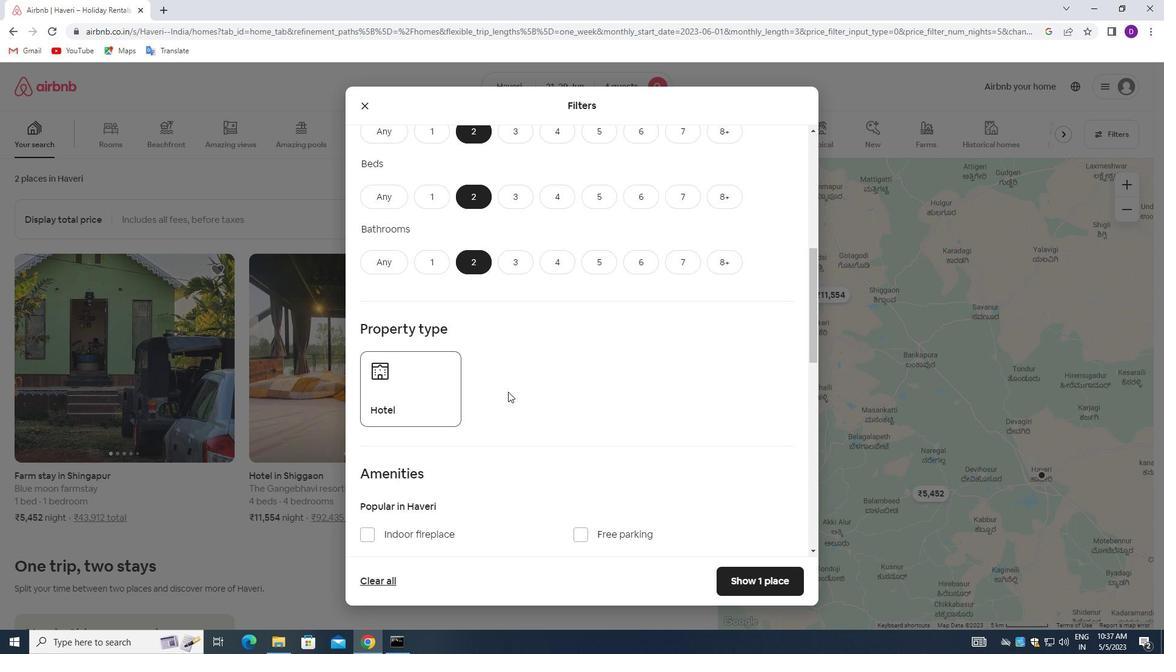 
Action: Mouse scrolled (511, 391) with delta (0, 0)
Screenshot: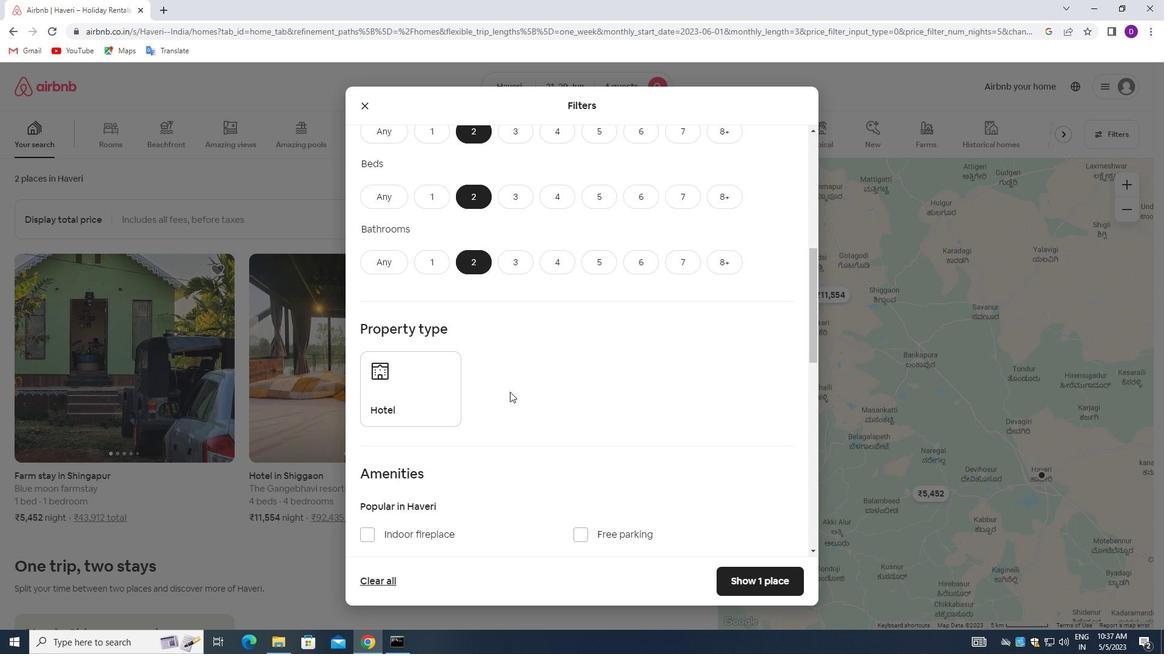 
Action: Mouse scrolled (511, 391) with delta (0, 0)
Screenshot: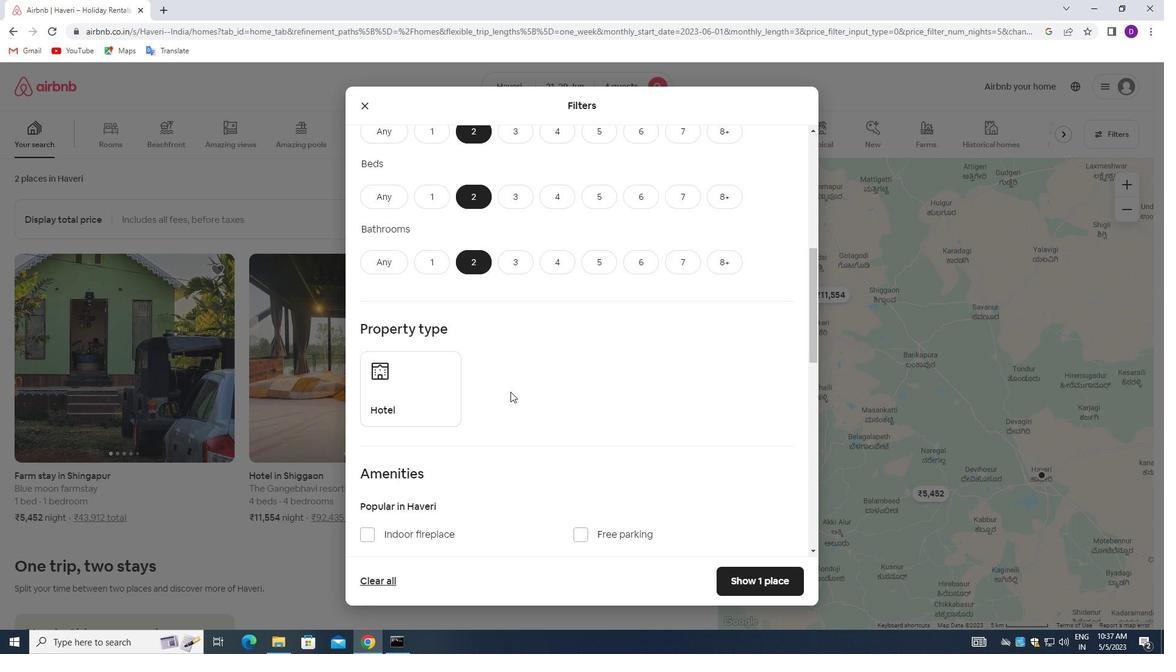 
Action: Mouse moved to (514, 400)
Screenshot: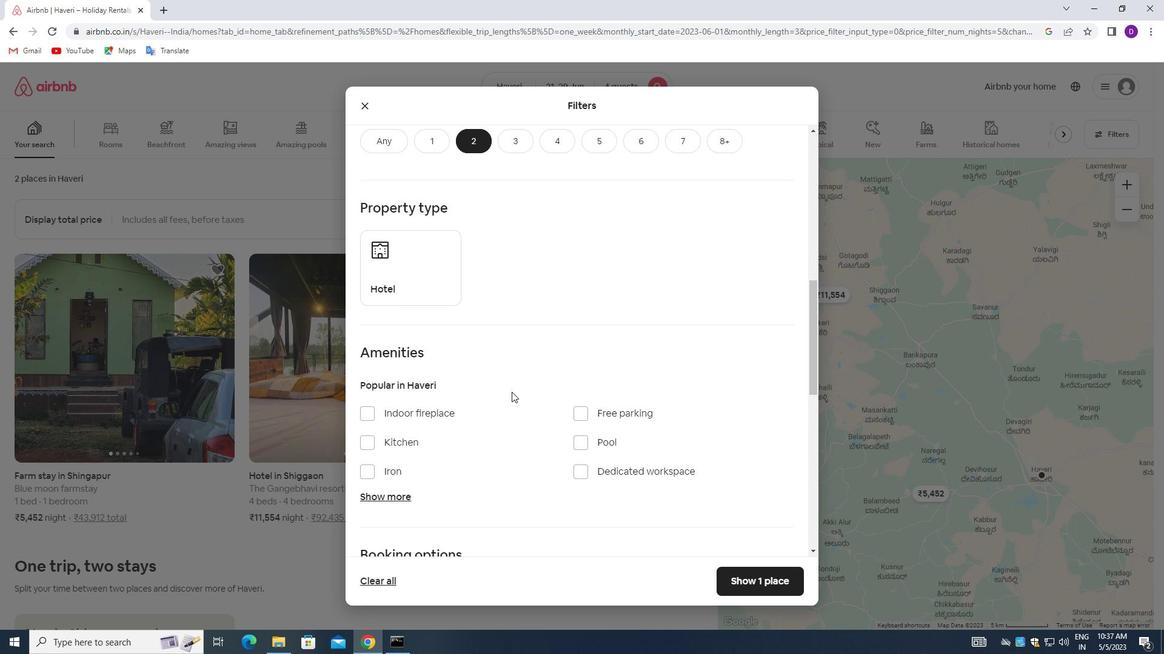 
Action: Mouse scrolled (514, 400) with delta (0, 0)
Screenshot: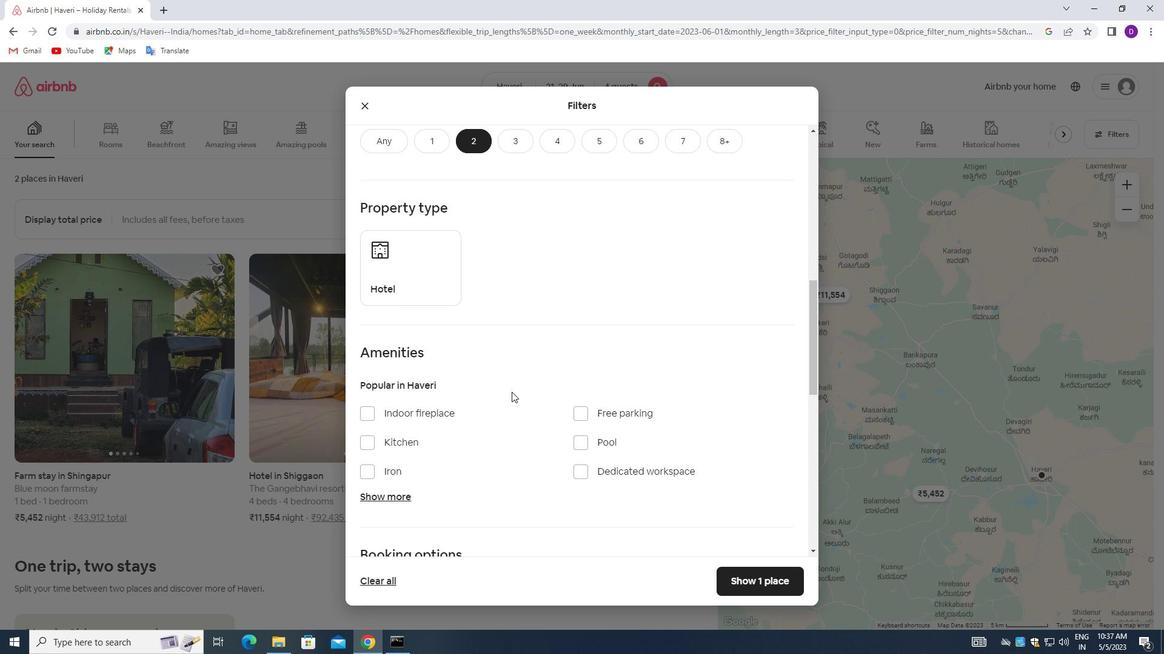 
Action: Mouse moved to (515, 404)
Screenshot: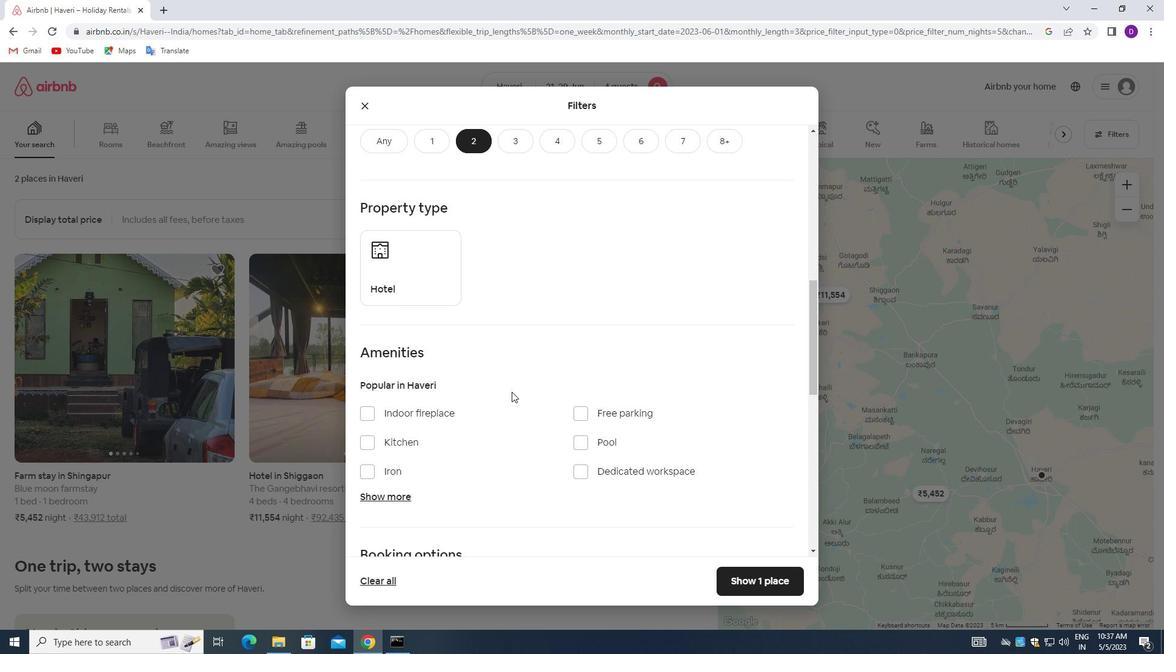 
Action: Mouse scrolled (515, 403) with delta (0, 0)
Screenshot: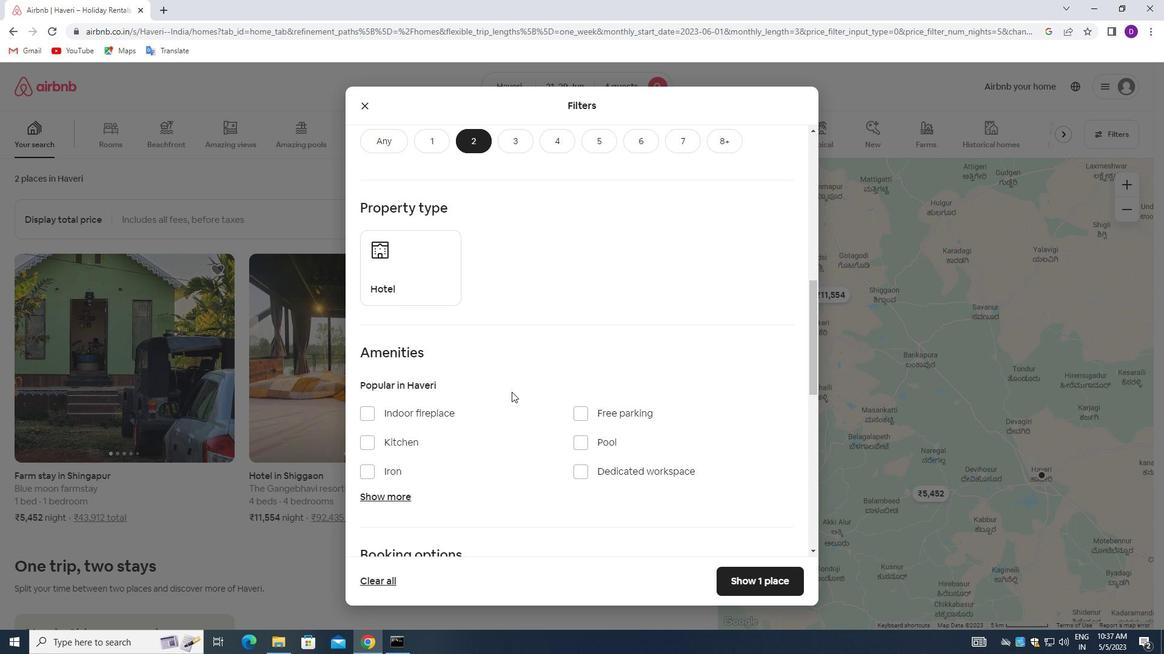 
Action: Mouse moved to (565, 415)
Screenshot: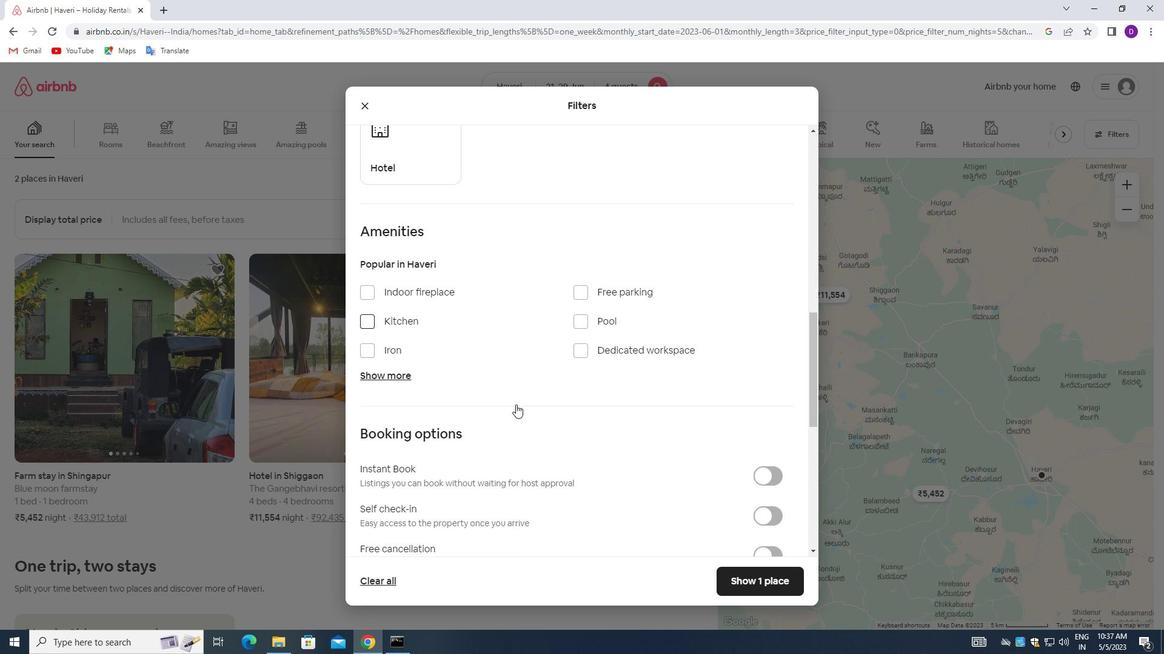 
Action: Mouse scrolled (565, 415) with delta (0, 0)
Screenshot: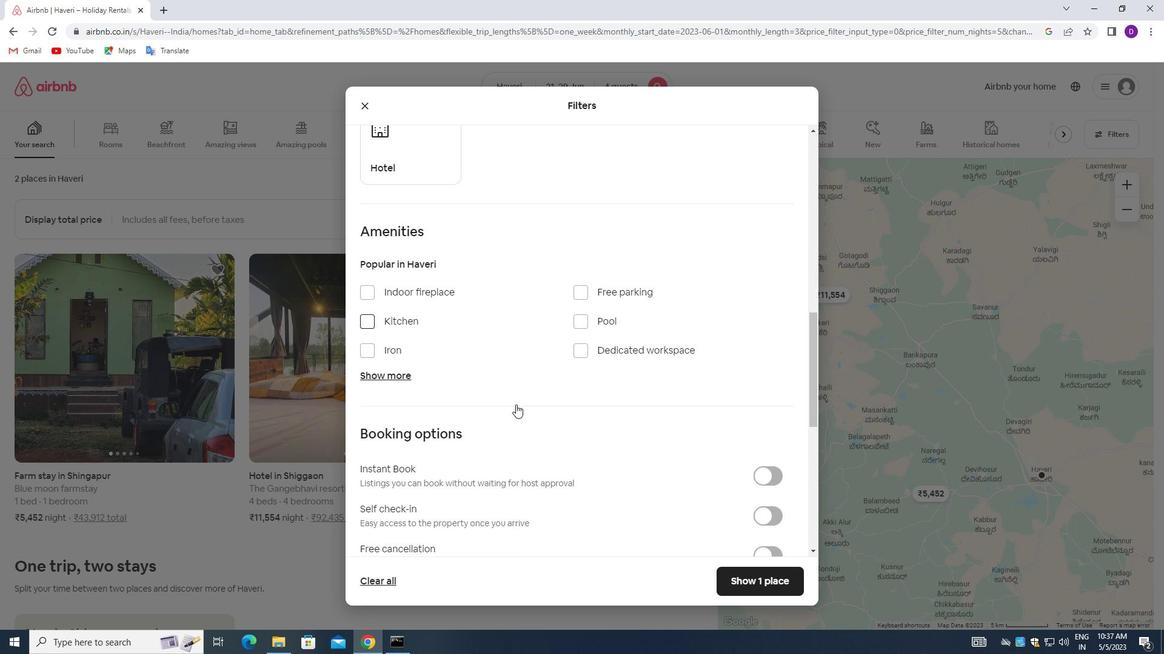 
Action: Mouse moved to (755, 455)
Screenshot: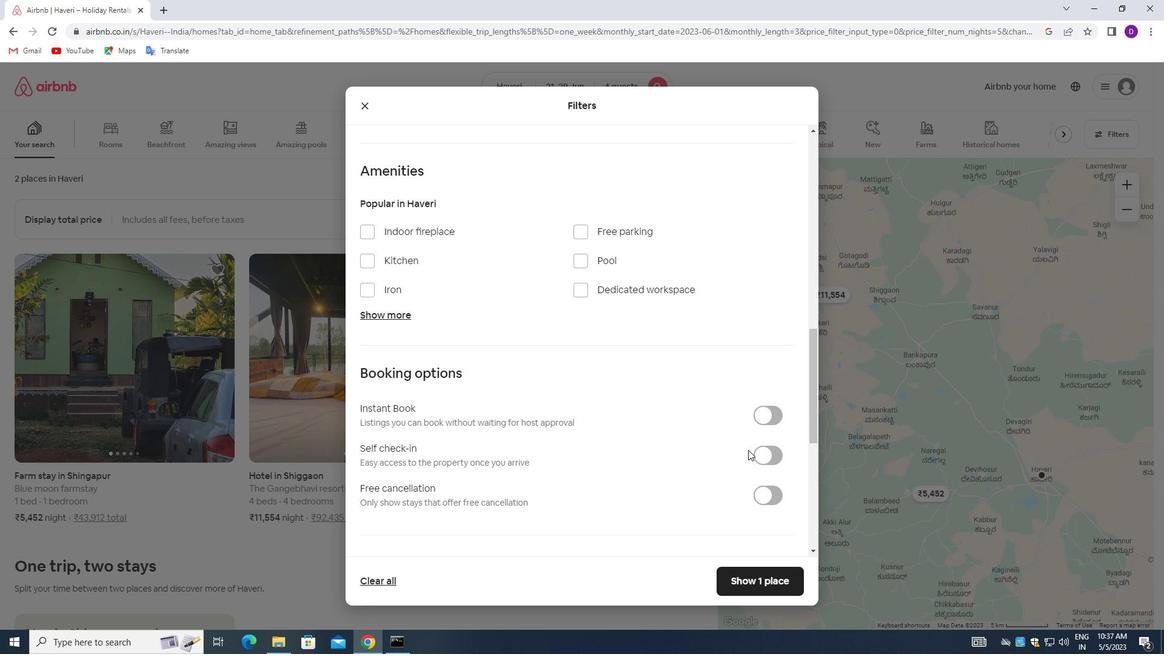 
Action: Mouse pressed left at (755, 455)
Screenshot: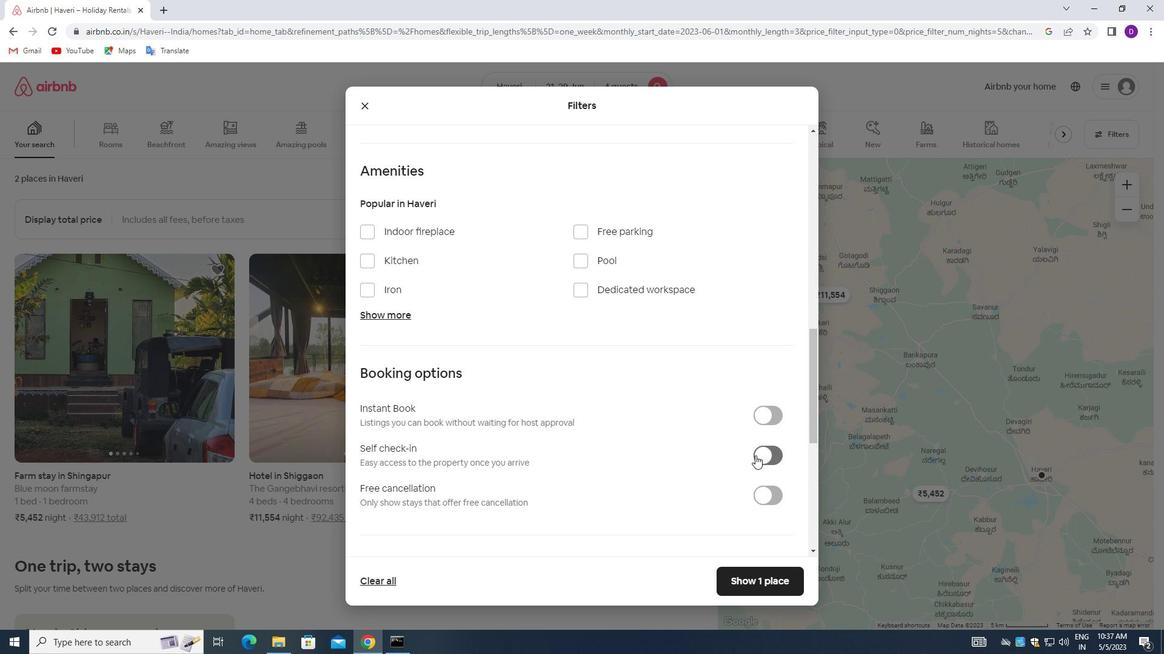
Action: Mouse moved to (571, 437)
Screenshot: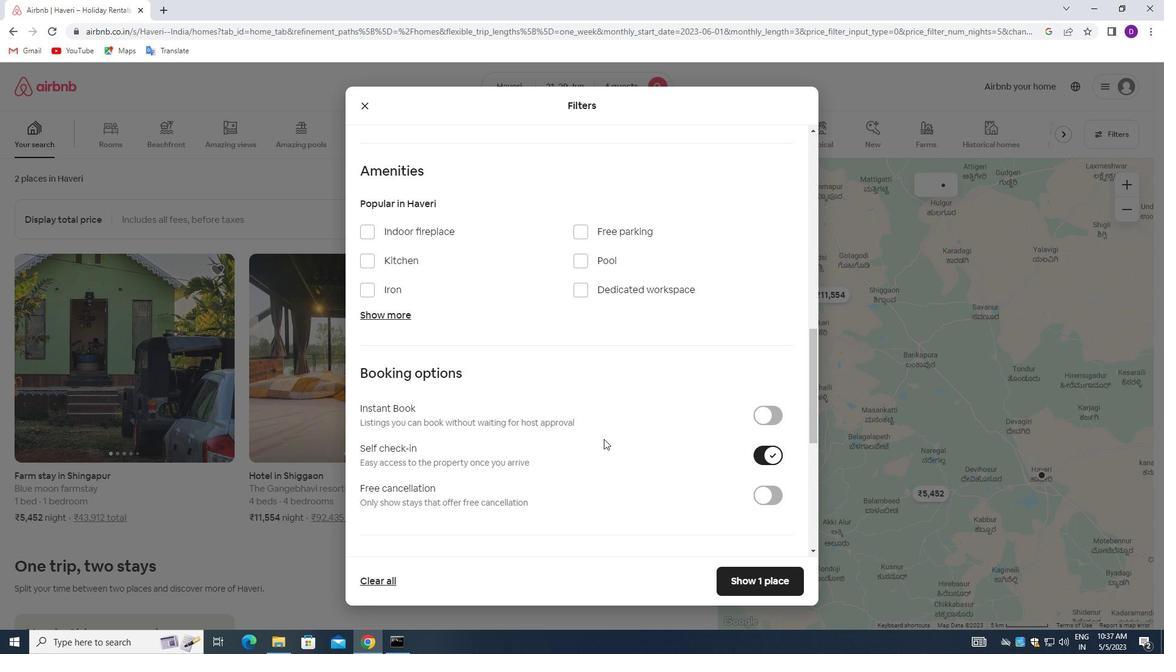 
Action: Mouse scrolled (571, 436) with delta (0, 0)
Screenshot: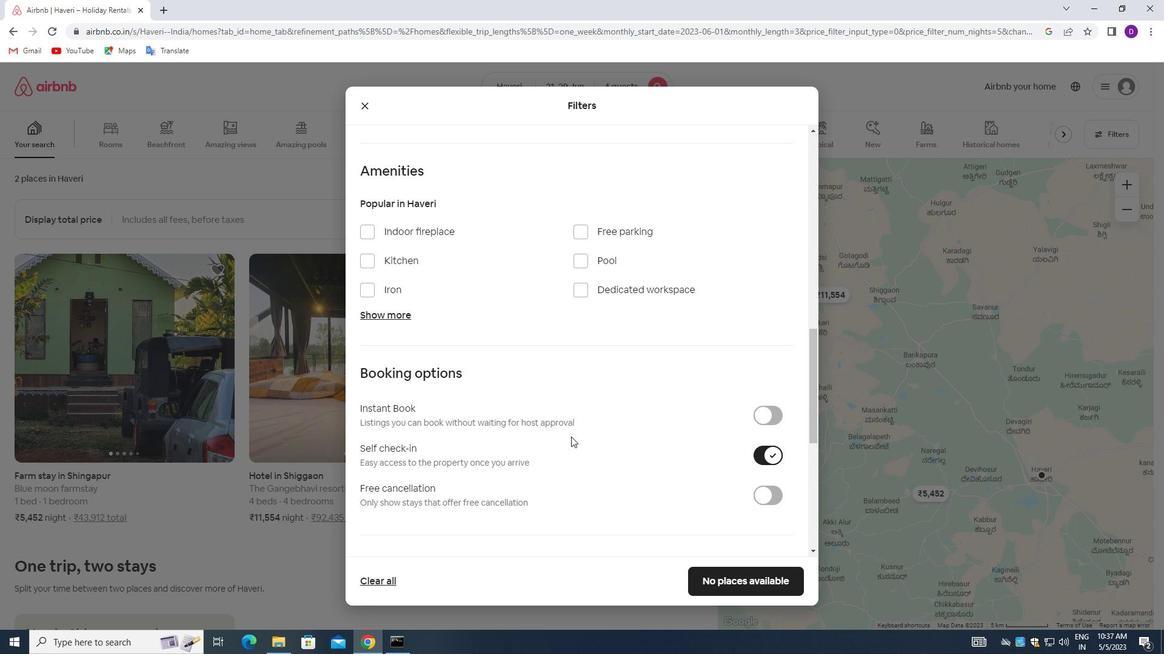 
Action: Mouse scrolled (571, 436) with delta (0, 0)
Screenshot: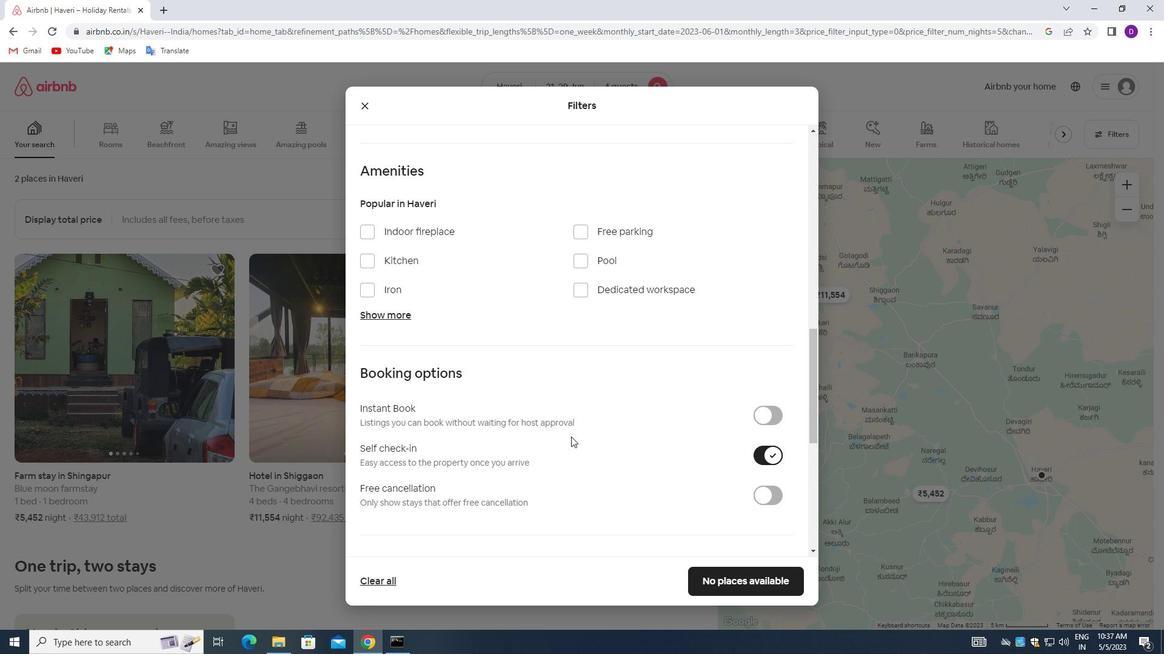 
Action: Mouse moved to (571, 437)
Screenshot: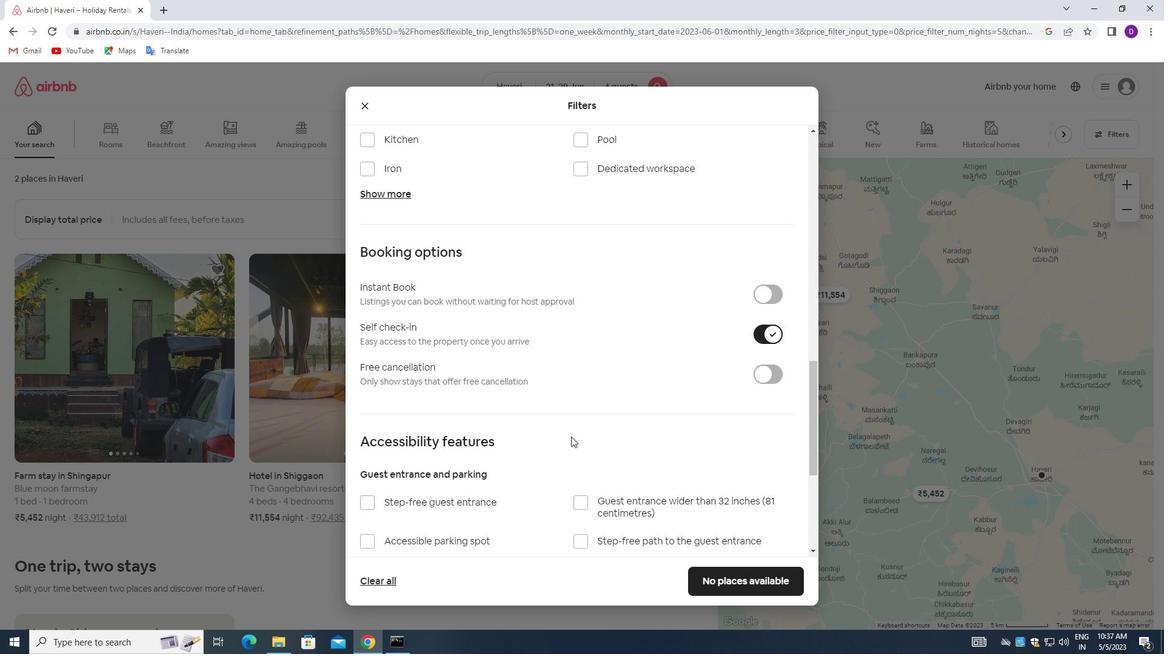 
Action: Mouse scrolled (571, 436) with delta (0, 0)
Screenshot: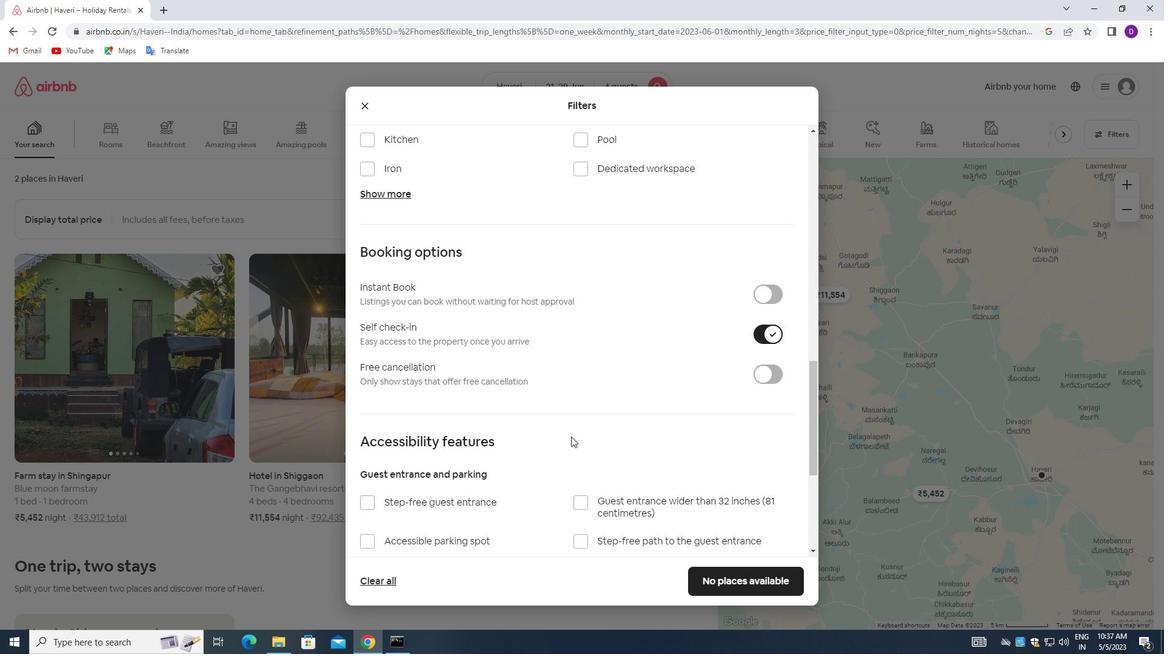 
Action: Mouse scrolled (571, 436) with delta (0, 0)
Screenshot: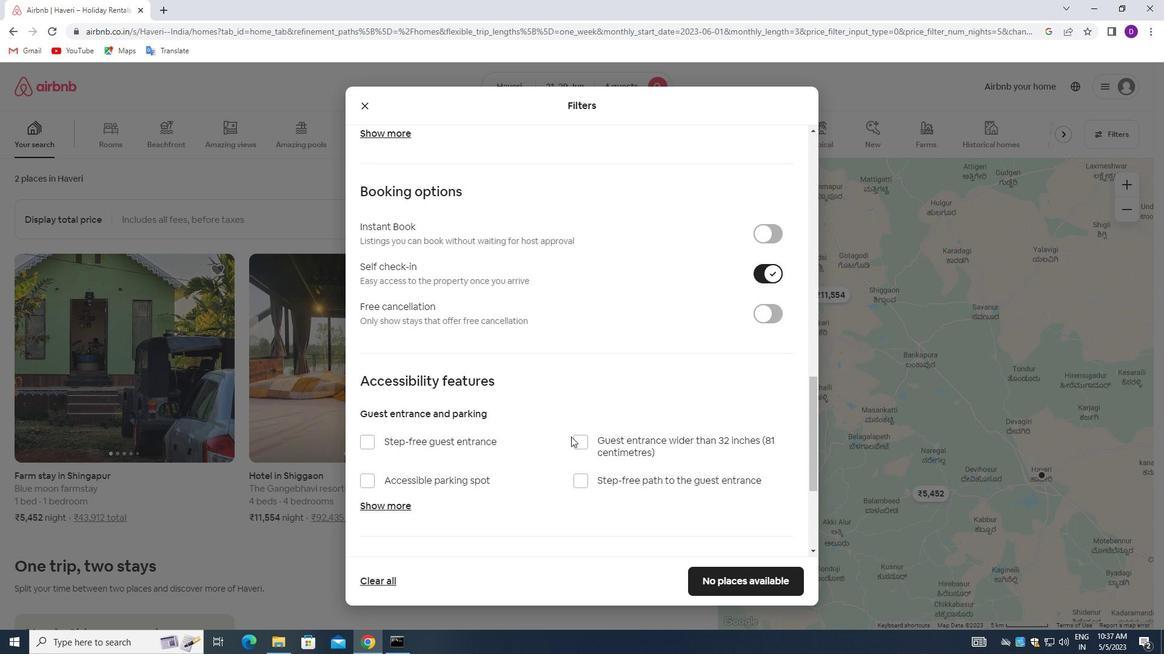 
Action: Mouse scrolled (571, 436) with delta (0, 0)
Screenshot: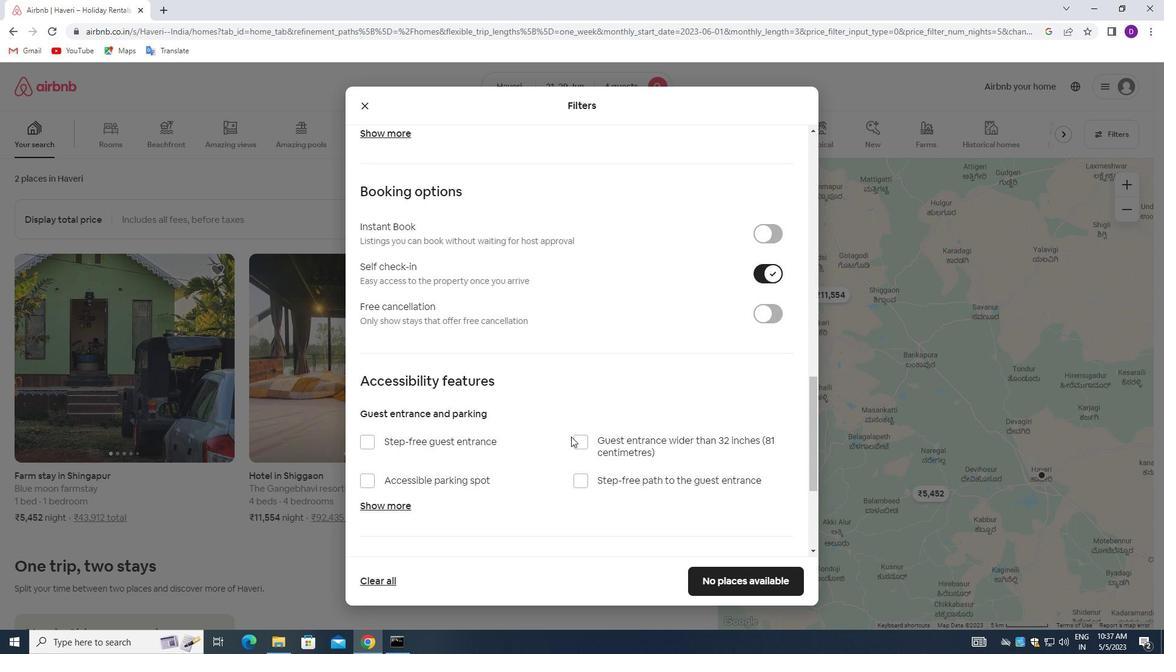 
Action: Mouse scrolled (571, 436) with delta (0, 0)
Screenshot: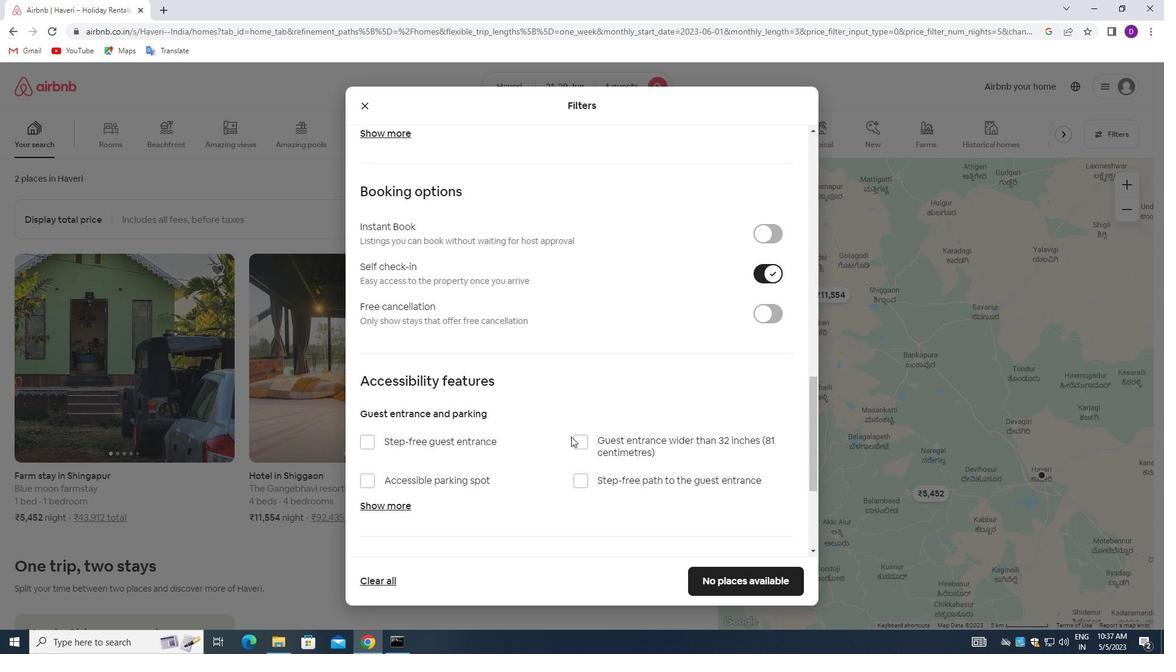 
Action: Mouse scrolled (571, 436) with delta (0, 0)
Screenshot: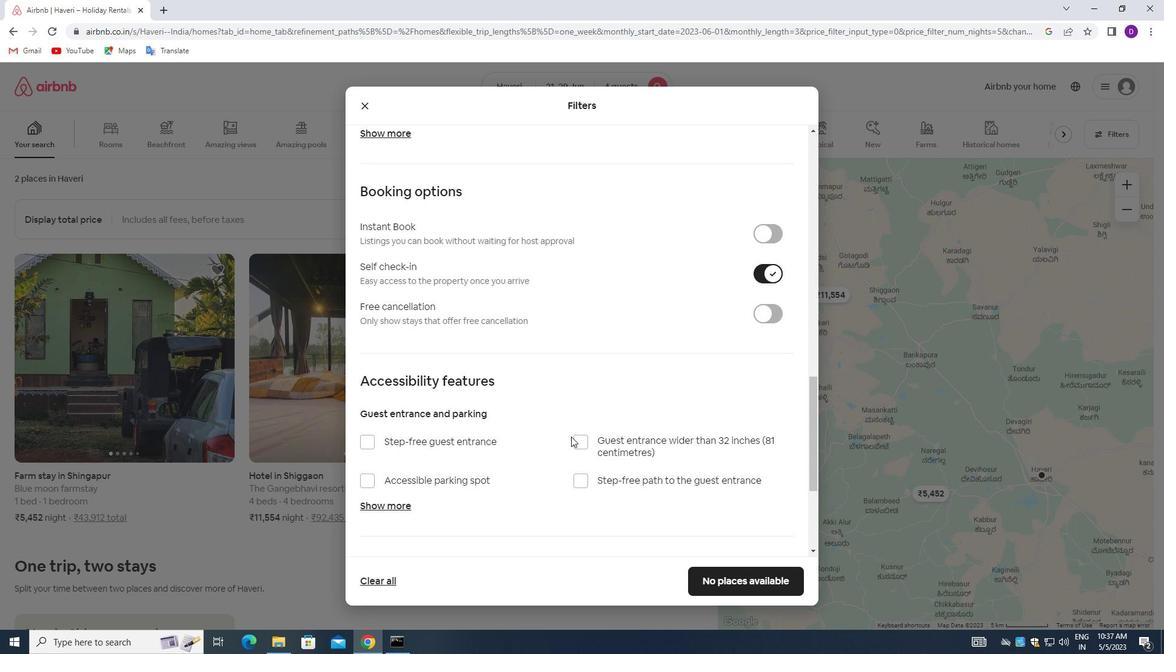 
Action: Mouse scrolled (571, 436) with delta (0, 0)
Screenshot: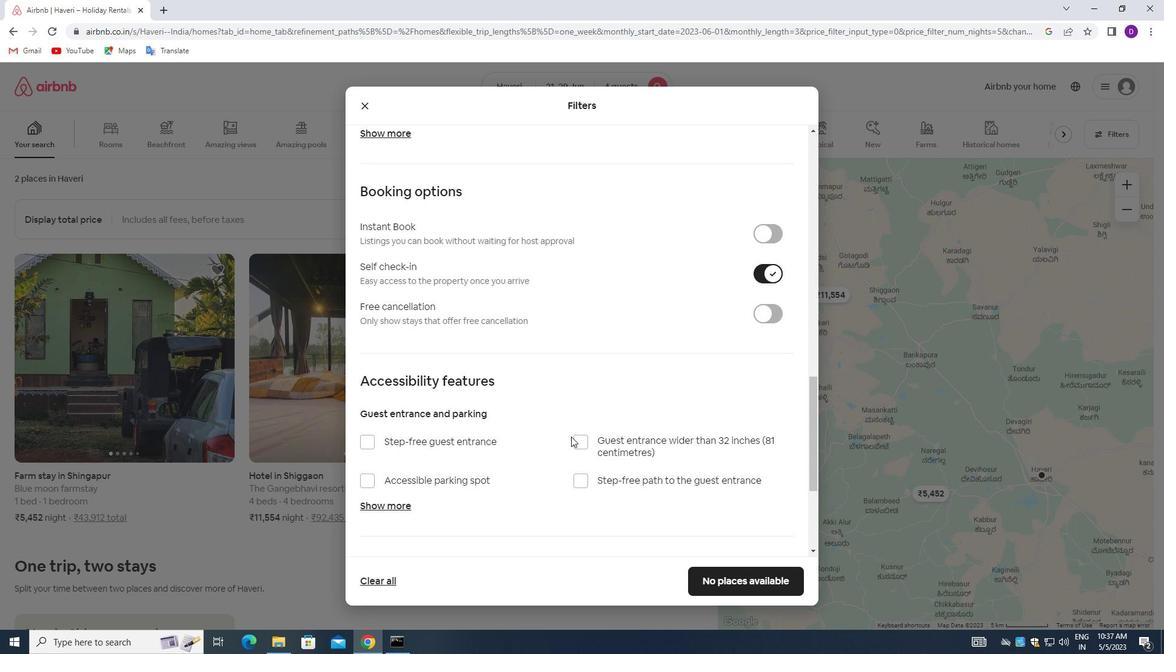 
Action: Mouse scrolled (571, 436) with delta (0, 0)
Screenshot: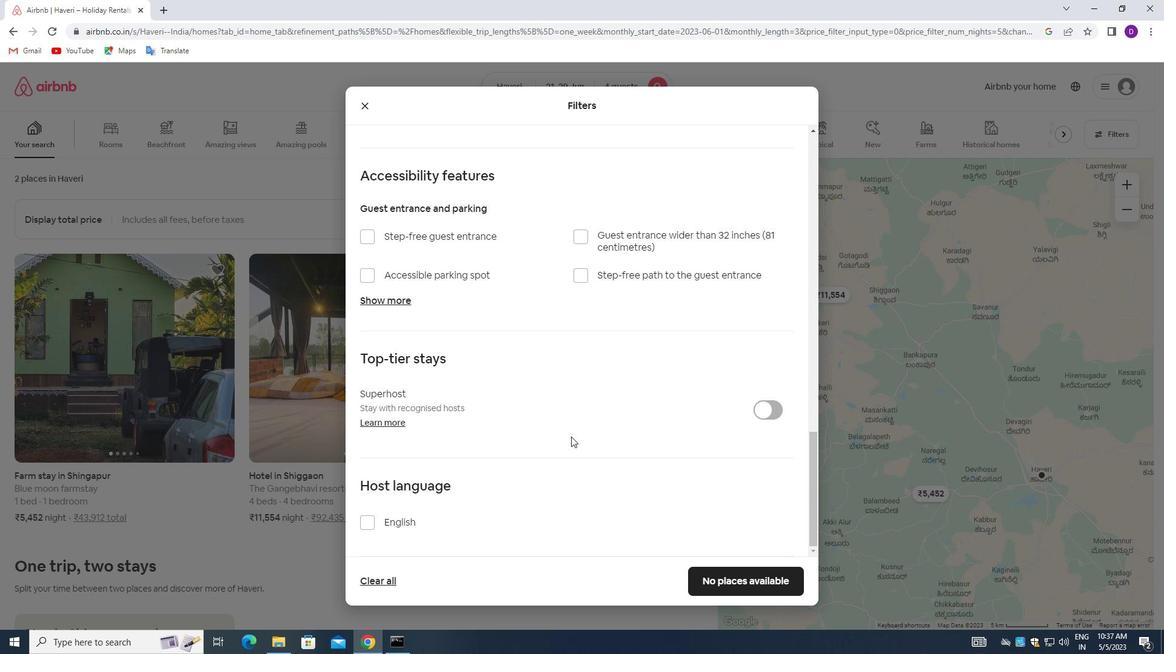 
Action: Mouse moved to (566, 437)
Screenshot: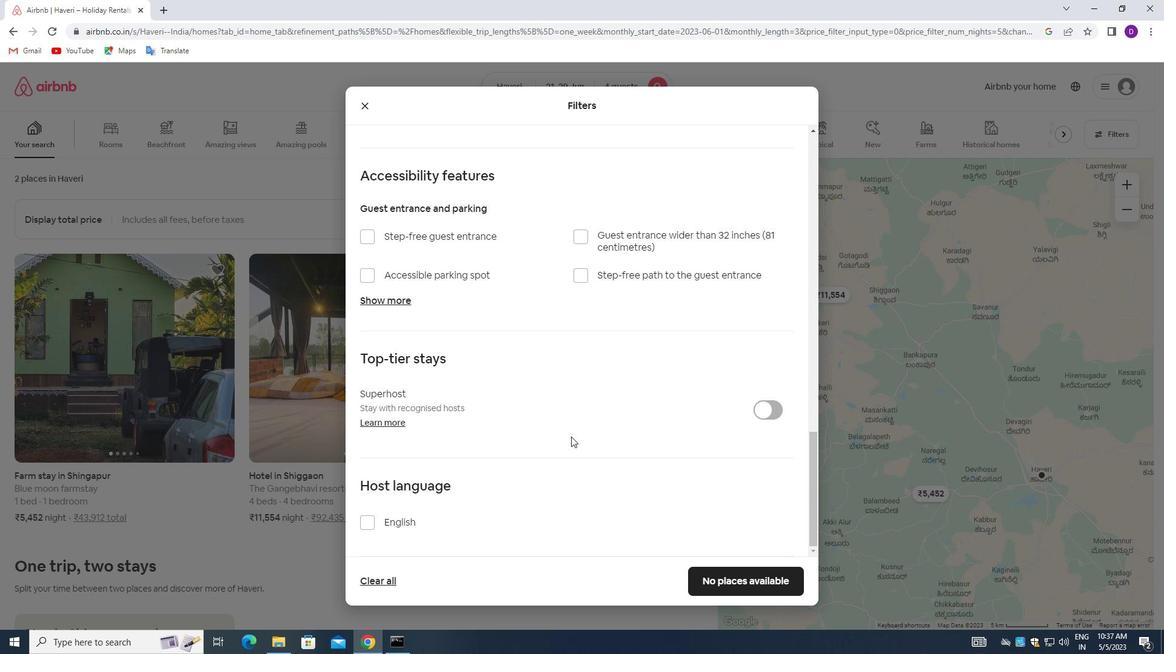 
Action: Mouse scrolled (566, 436) with delta (0, 0)
Screenshot: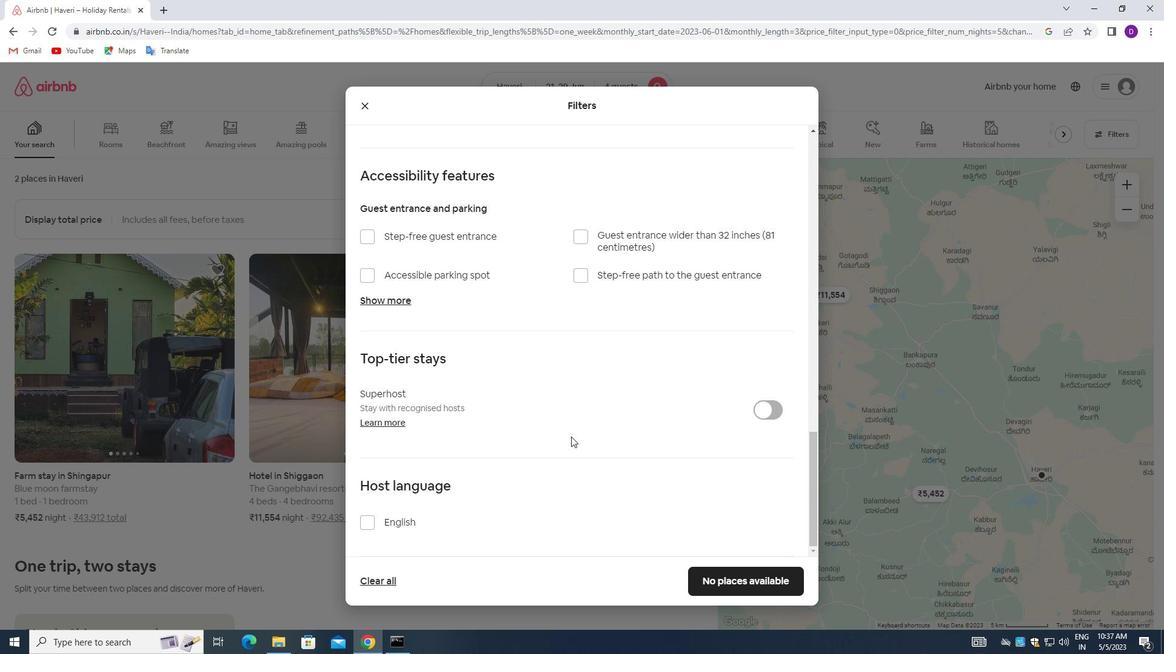 
Action: Mouse moved to (561, 439)
Screenshot: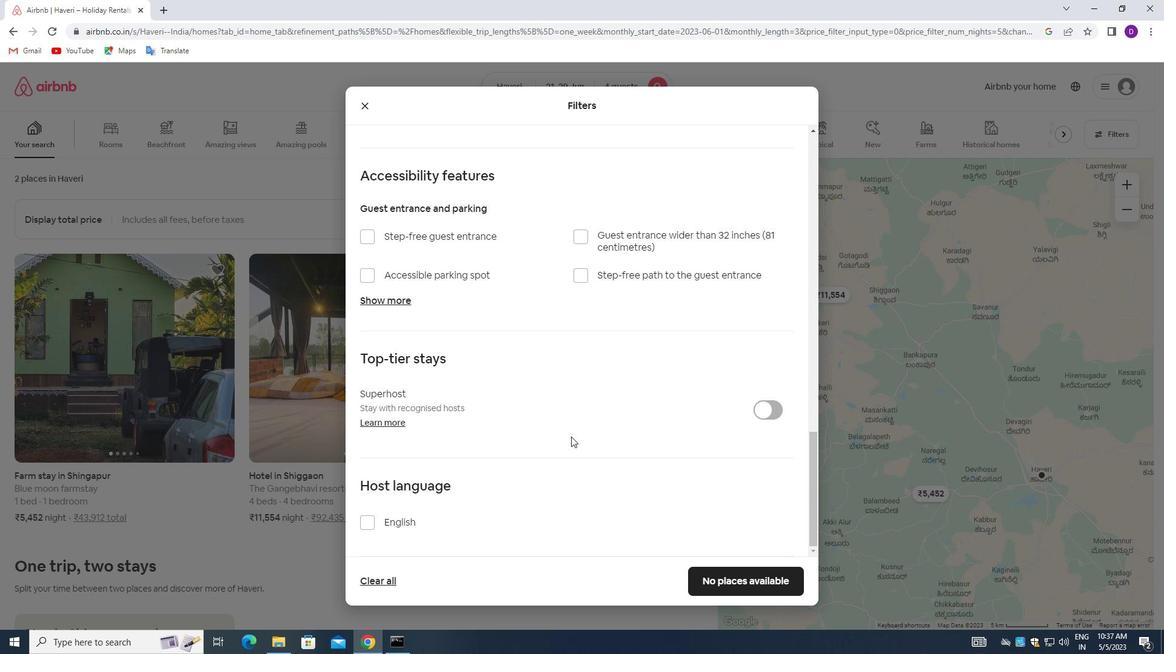 
Action: Mouse scrolled (561, 438) with delta (0, 0)
Screenshot: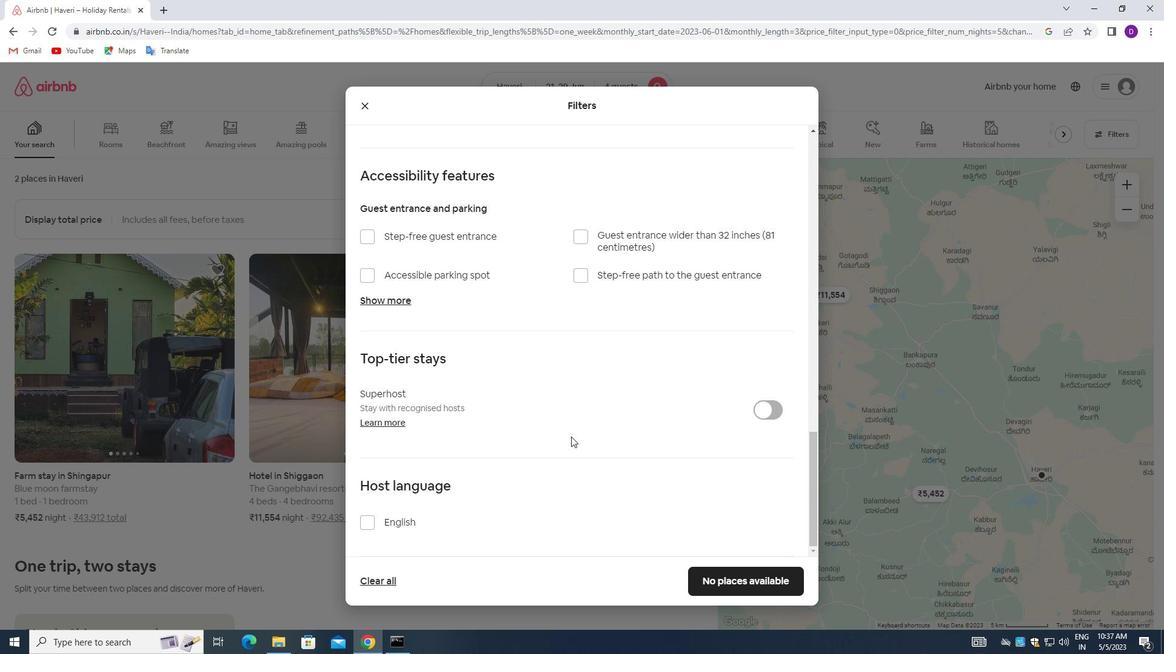 
Action: Mouse moved to (556, 443)
Screenshot: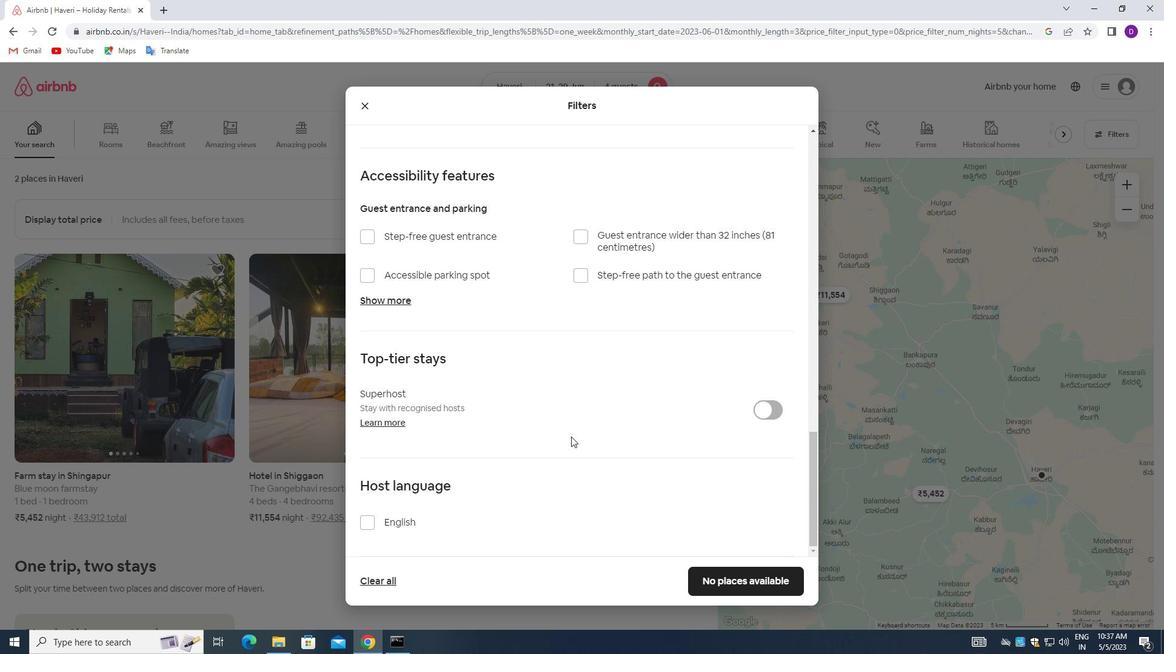 
Action: Mouse scrolled (556, 442) with delta (0, 0)
Screenshot: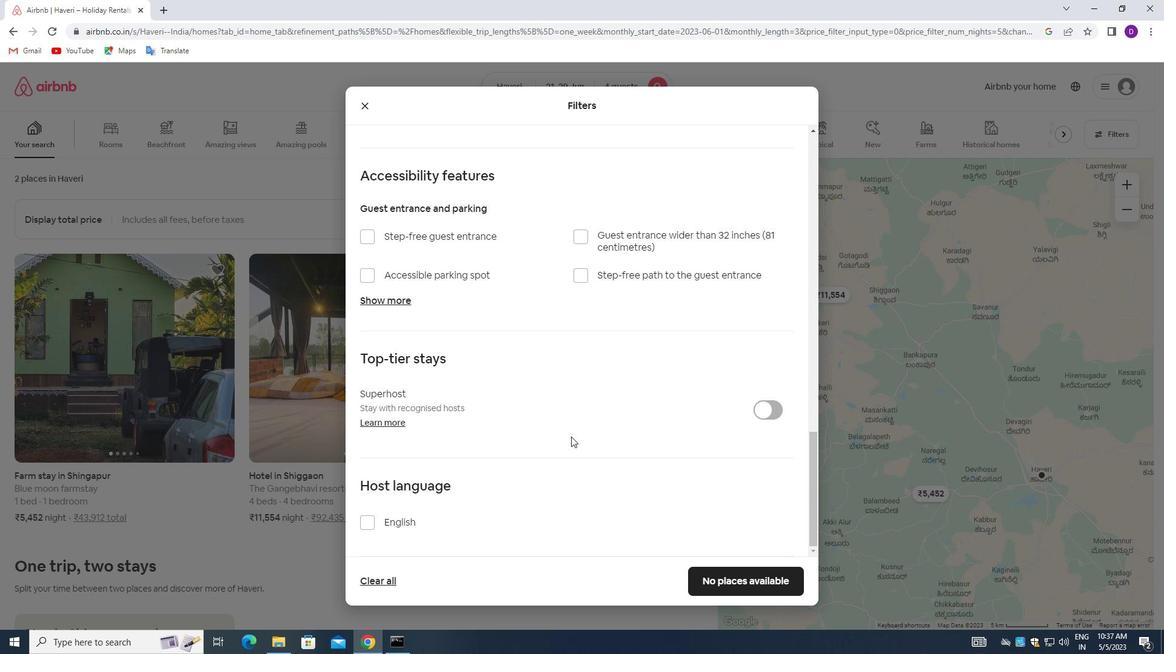 
Action: Mouse moved to (361, 526)
Screenshot: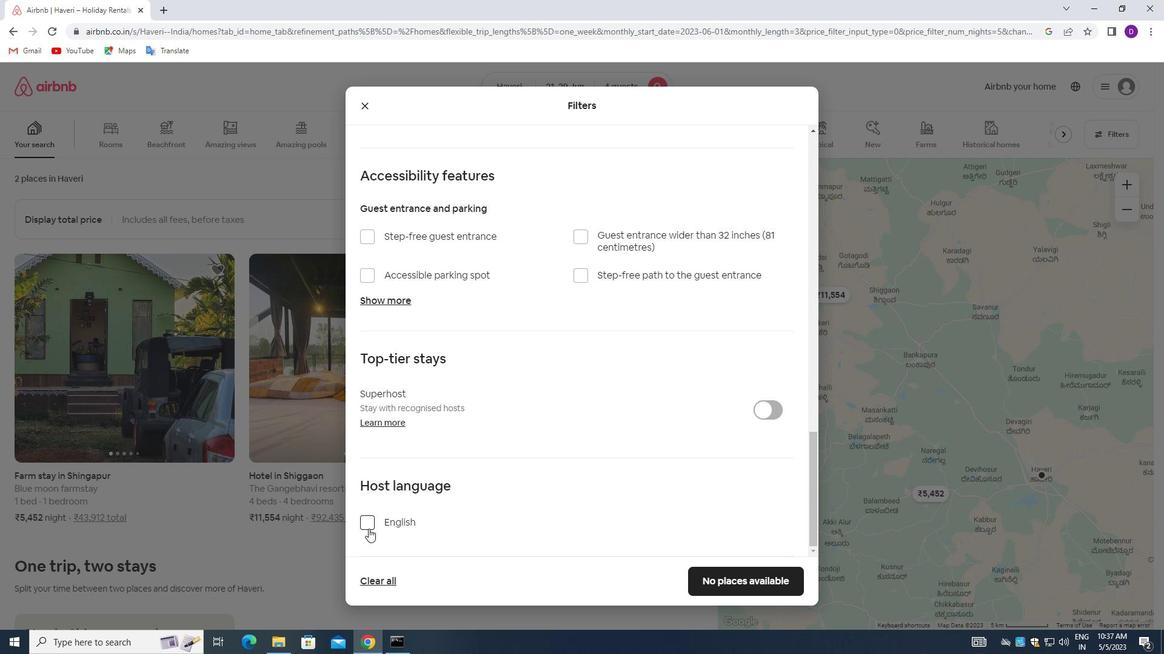 
Action: Mouse pressed left at (361, 526)
Screenshot: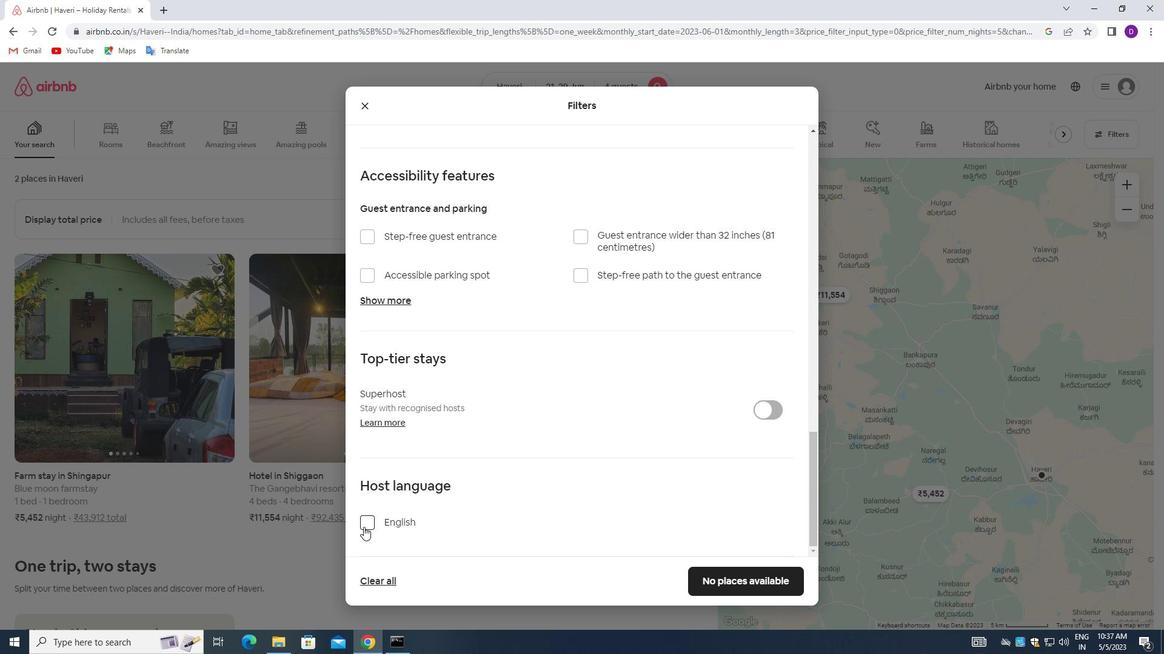 
Action: Mouse moved to (716, 580)
Screenshot: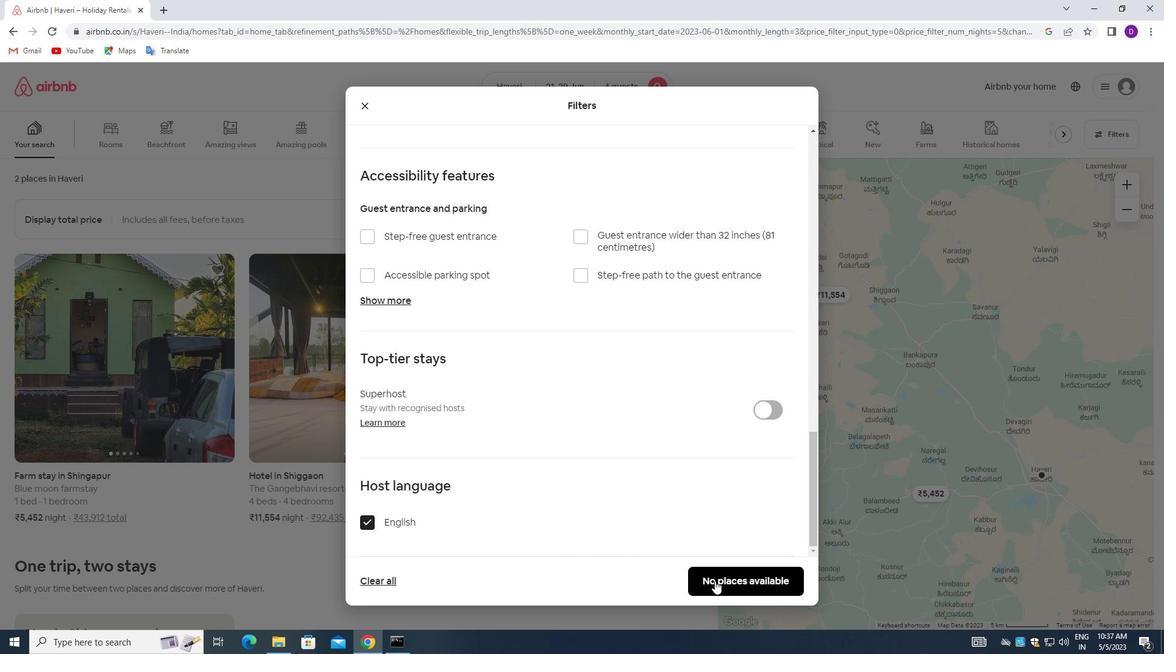 
Action: Mouse pressed left at (716, 580)
Screenshot: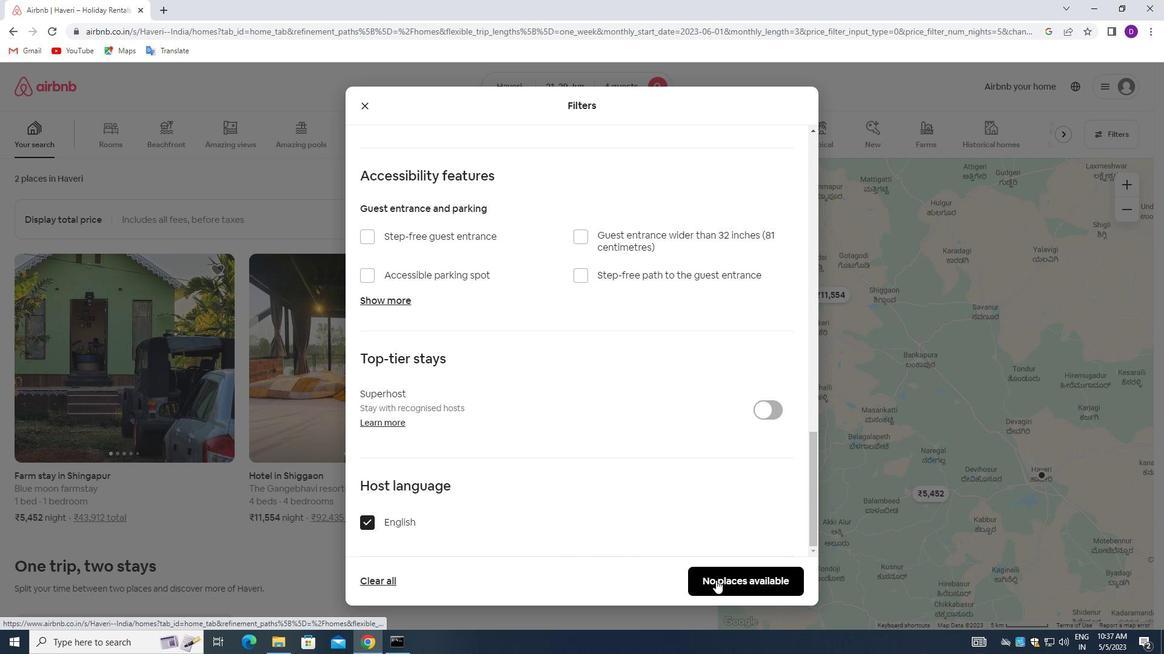 
Action: Mouse moved to (617, 425)
Screenshot: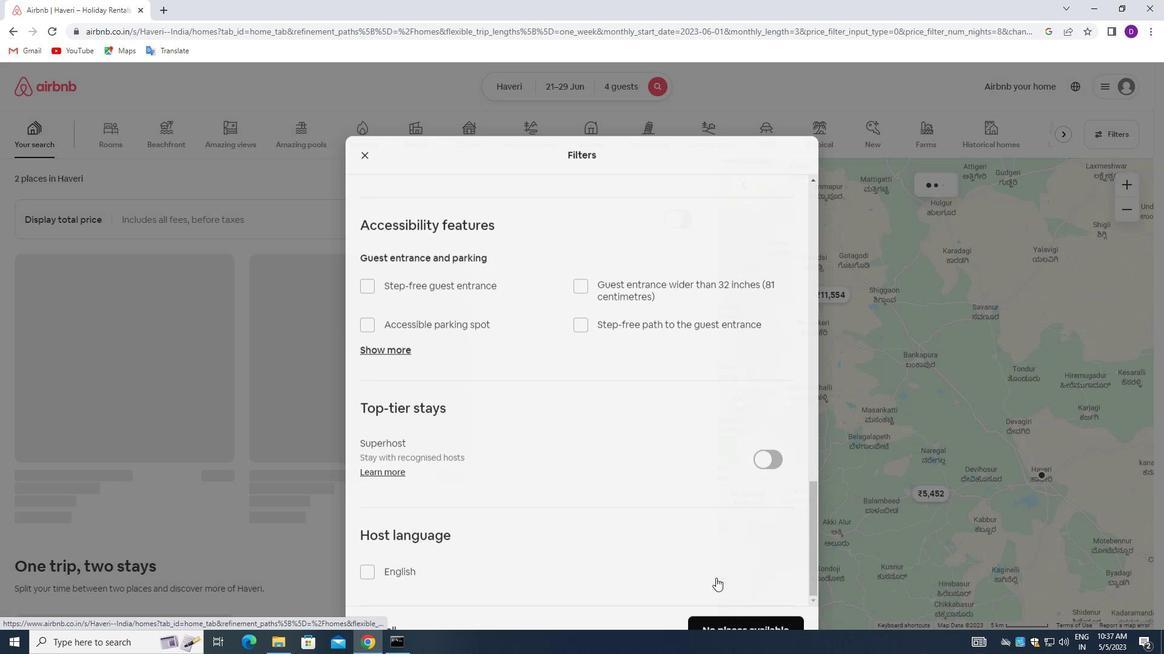 
